 Task: Search one way flight ticket for 4 adults, 2 children, 2 infants in seat and 1 infant on lap in premium economy from Aspen: Aspen/pitkin County Airport (sardy Field) to Evansville: Evansville Regional Airport on 5-3-2023. Choice of flights is Royal air maroc. Number of bags: 1 carry on bag. Price is upto 79000. Outbound departure time preference is 6:15.
Action: Mouse moved to (302, 122)
Screenshot: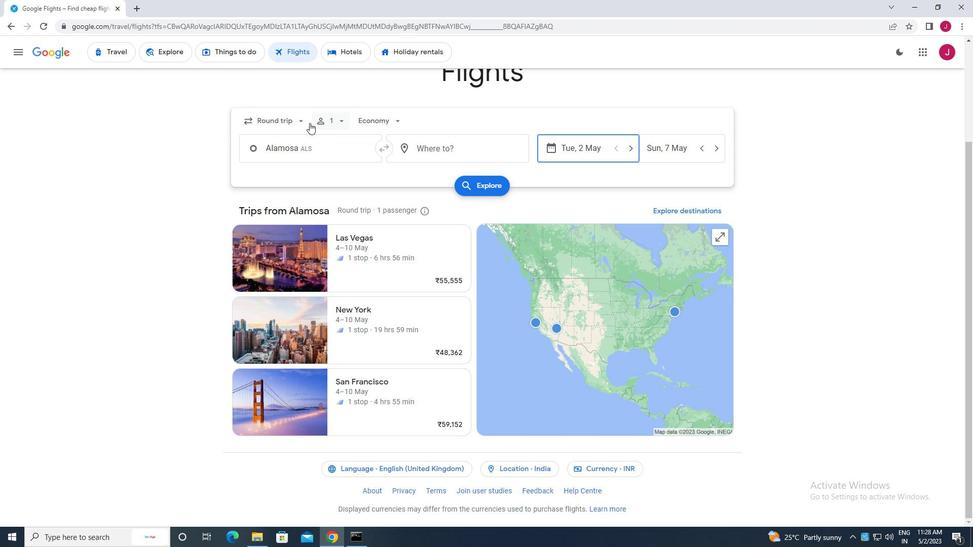 
Action: Mouse pressed left at (302, 122)
Screenshot: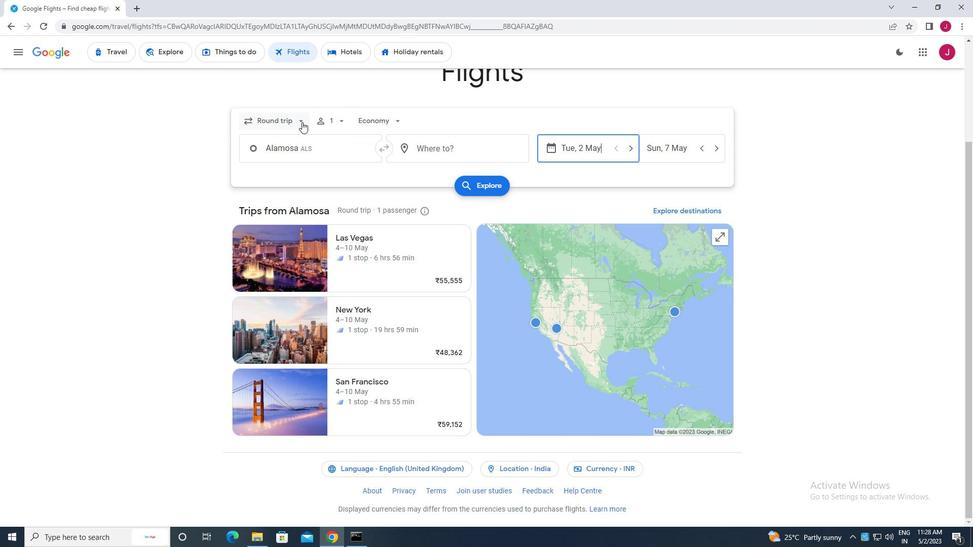 
Action: Mouse moved to (281, 165)
Screenshot: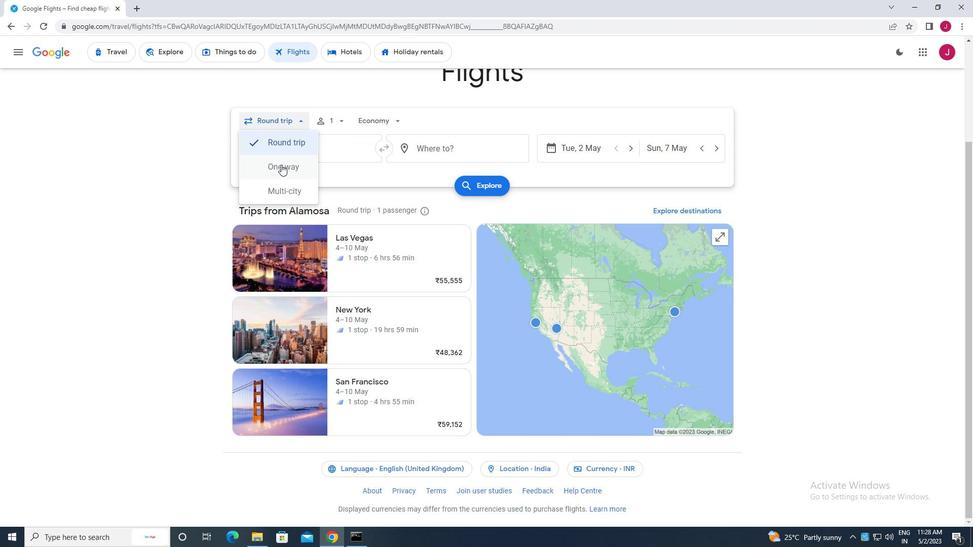 
Action: Mouse pressed left at (281, 165)
Screenshot: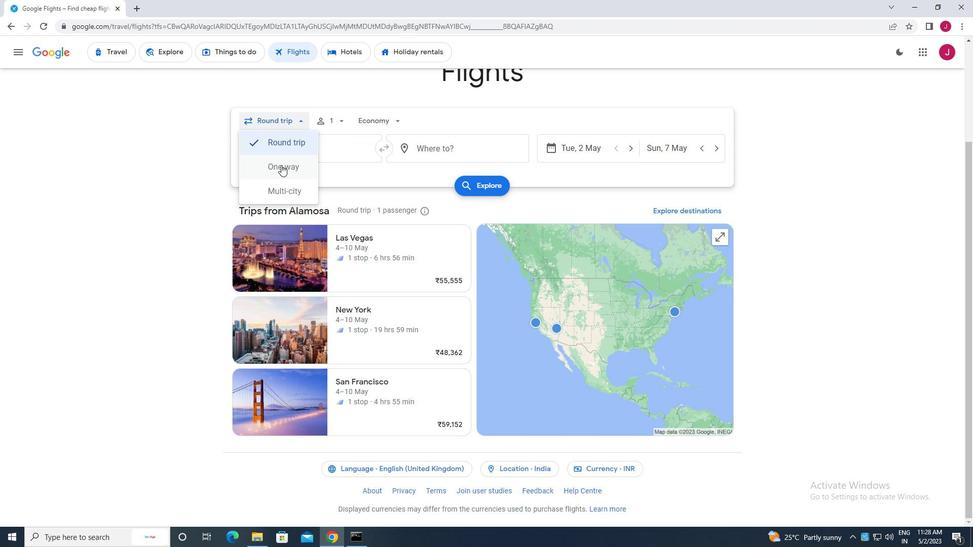 
Action: Mouse moved to (341, 123)
Screenshot: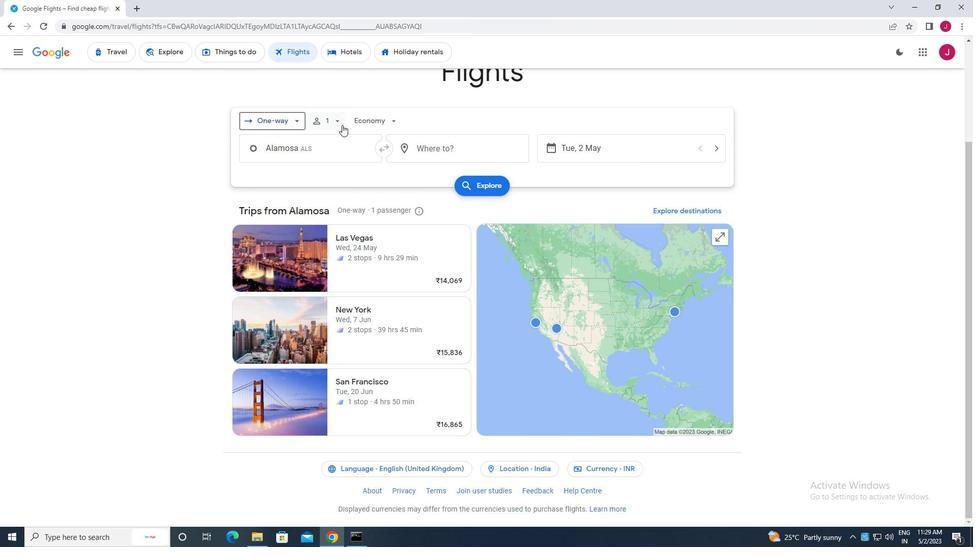 
Action: Mouse pressed left at (341, 123)
Screenshot: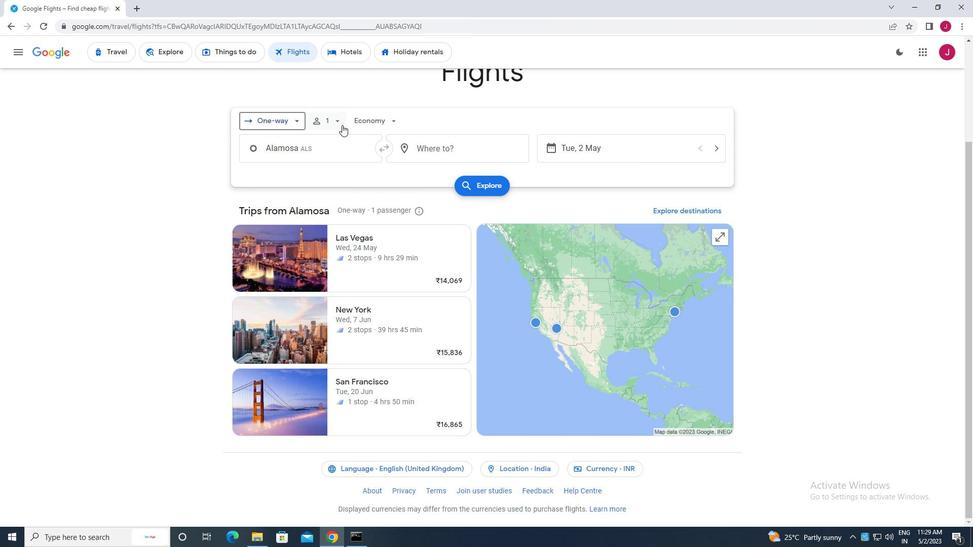 
Action: Mouse moved to (410, 148)
Screenshot: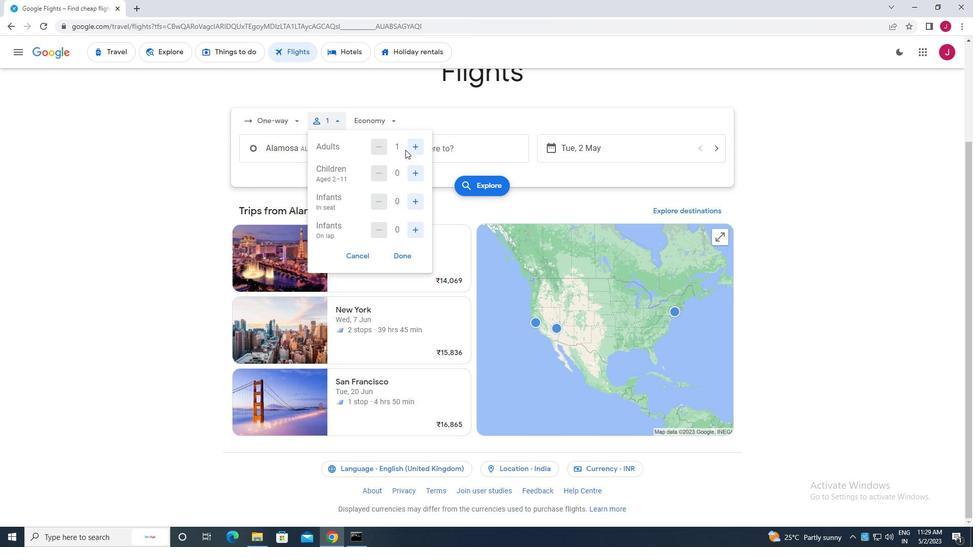 
Action: Mouse pressed left at (410, 148)
Screenshot: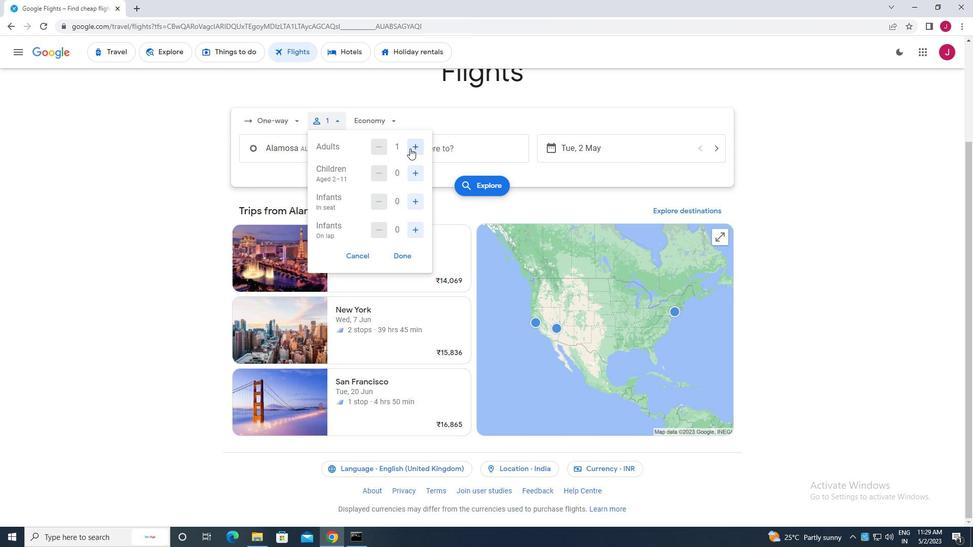 
Action: Mouse moved to (410, 148)
Screenshot: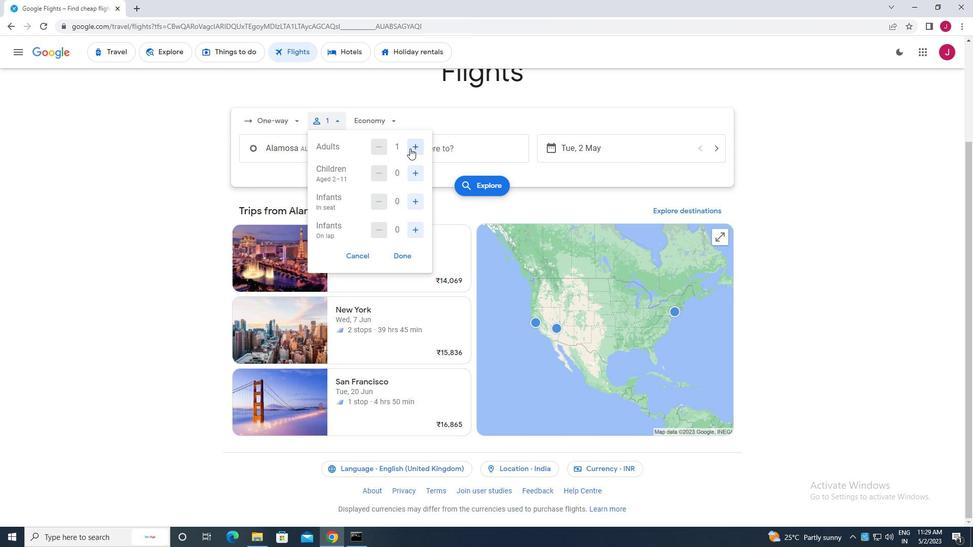 
Action: Mouse pressed left at (410, 148)
Screenshot: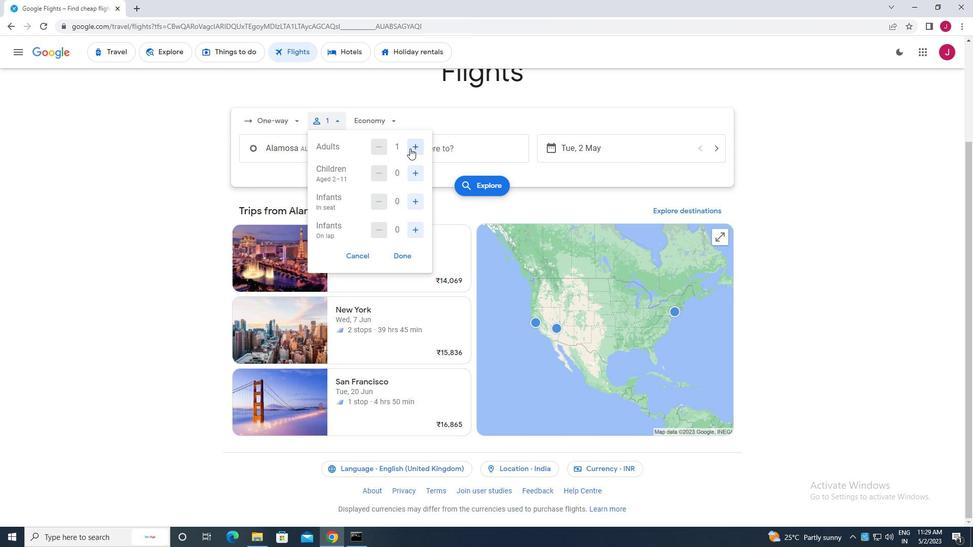 
Action: Mouse pressed left at (410, 148)
Screenshot: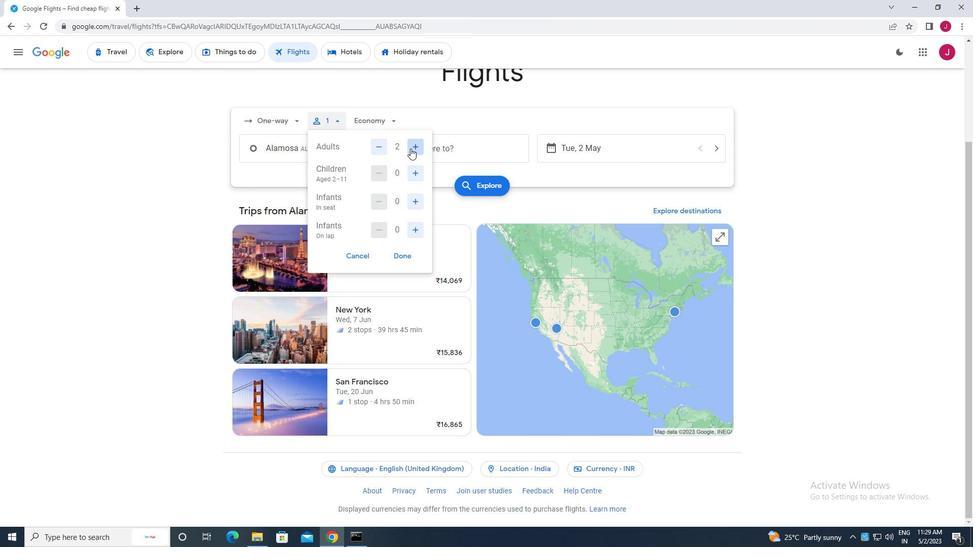 
Action: Mouse moved to (415, 167)
Screenshot: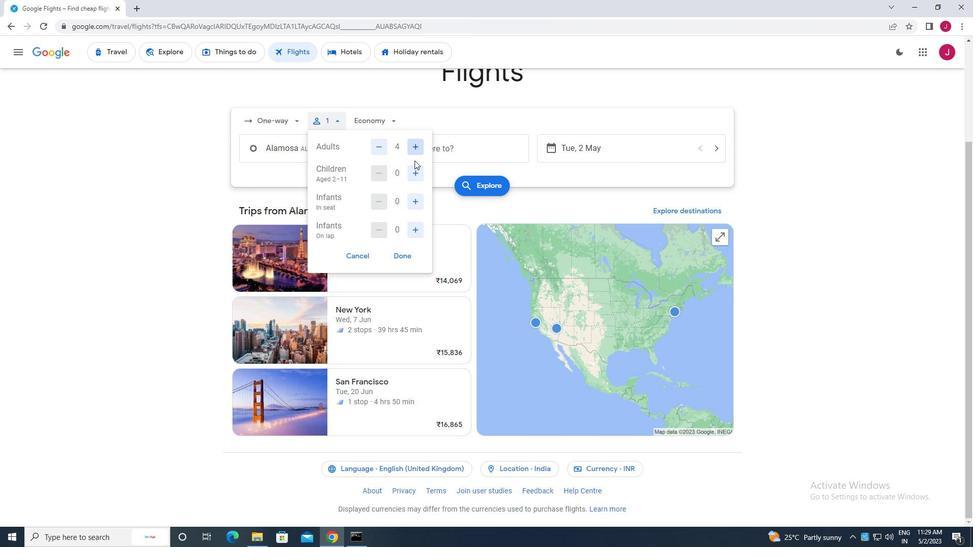 
Action: Mouse pressed left at (415, 167)
Screenshot: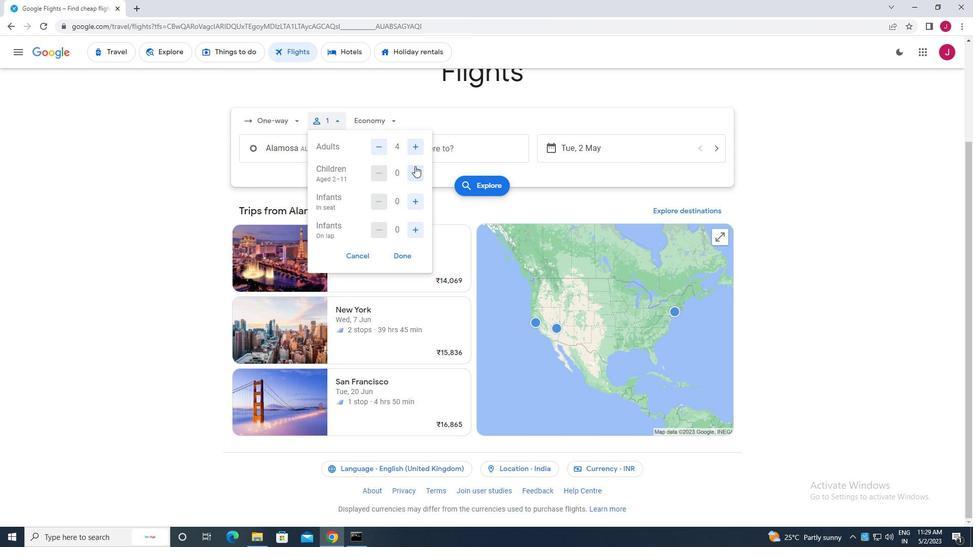 
Action: Mouse pressed left at (415, 167)
Screenshot: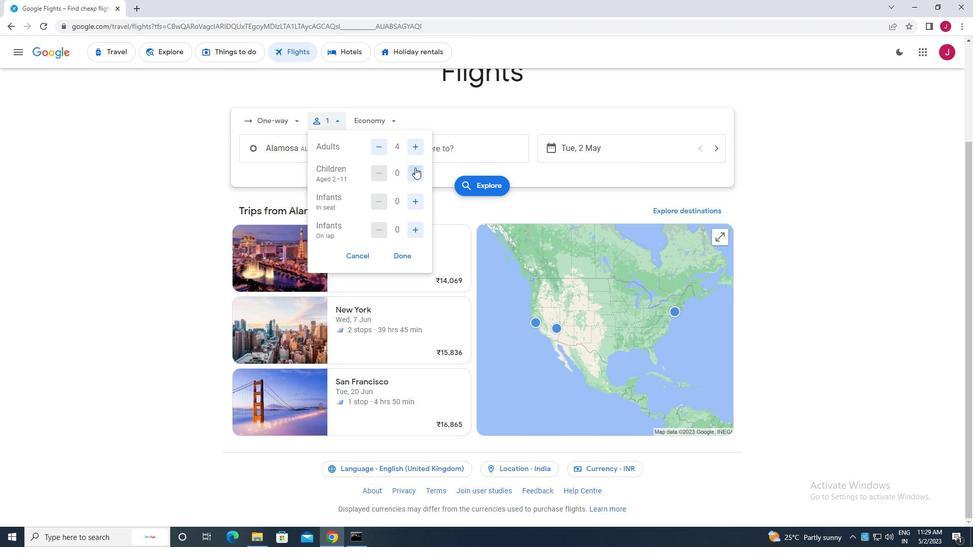 
Action: Mouse moved to (412, 201)
Screenshot: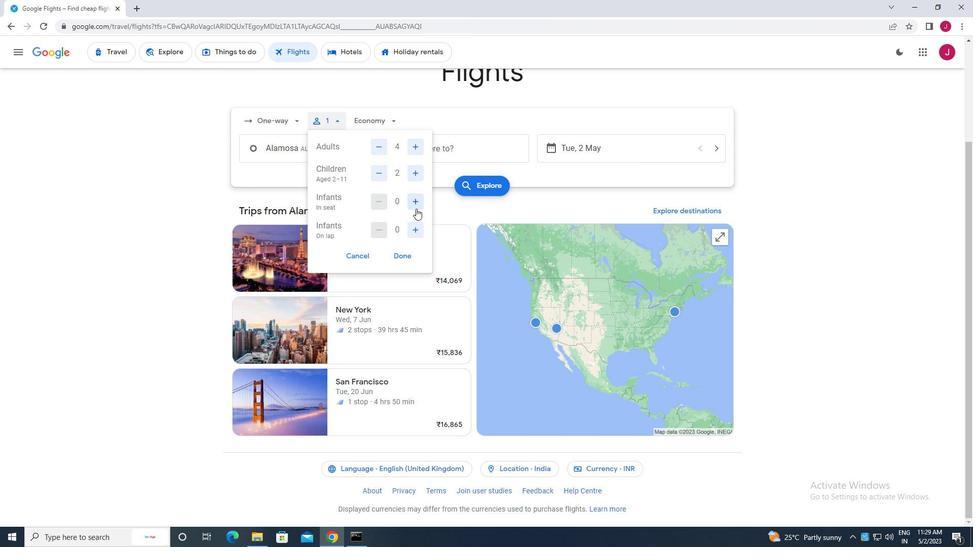 
Action: Mouse pressed left at (412, 201)
Screenshot: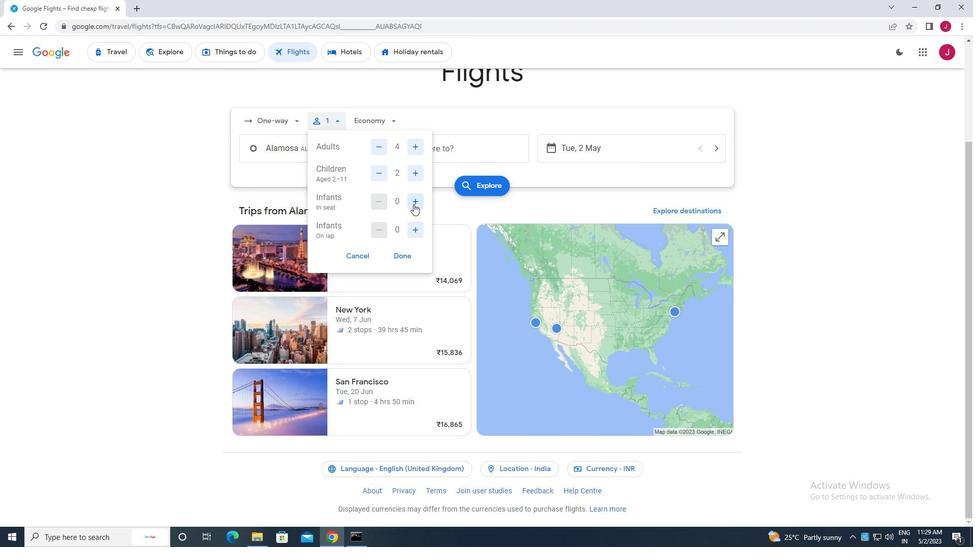 
Action: Mouse pressed left at (412, 201)
Screenshot: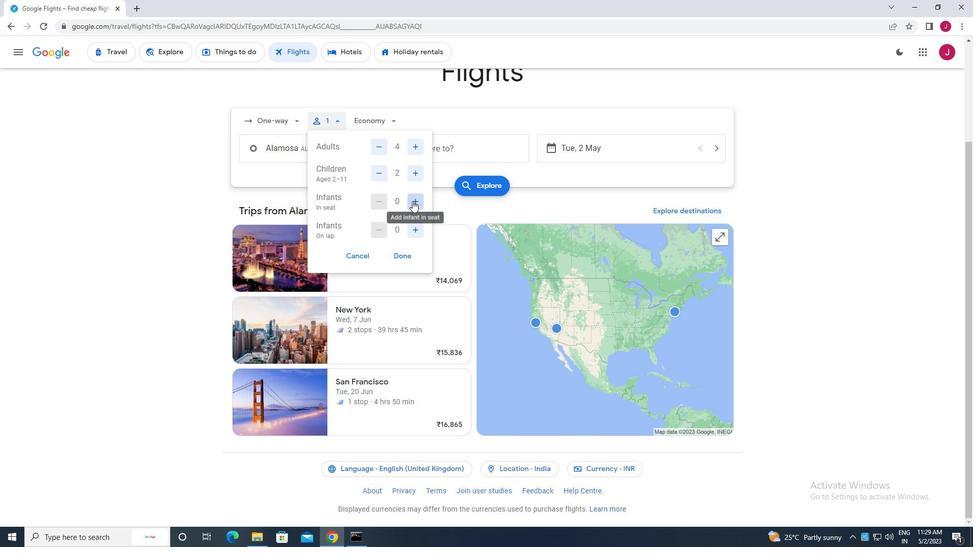 
Action: Mouse moved to (412, 228)
Screenshot: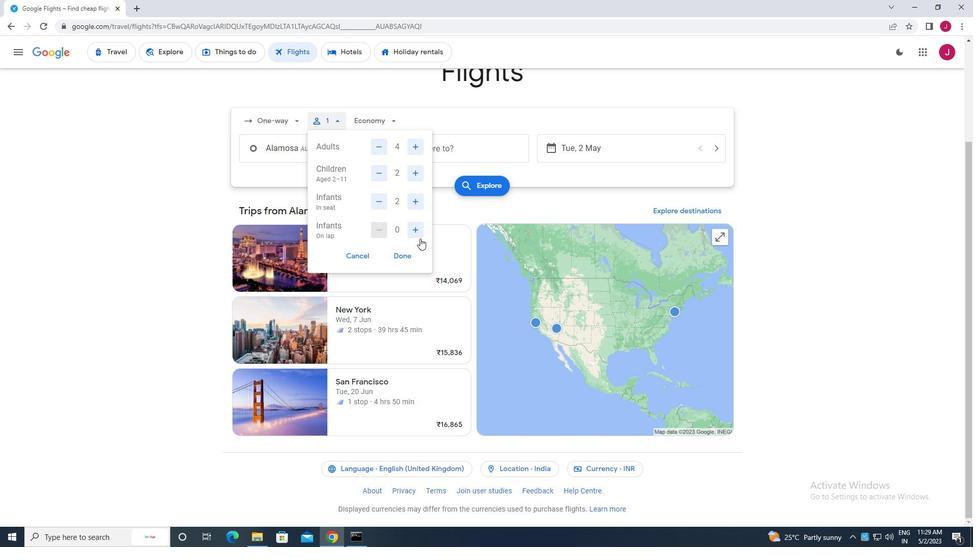 
Action: Mouse pressed left at (412, 228)
Screenshot: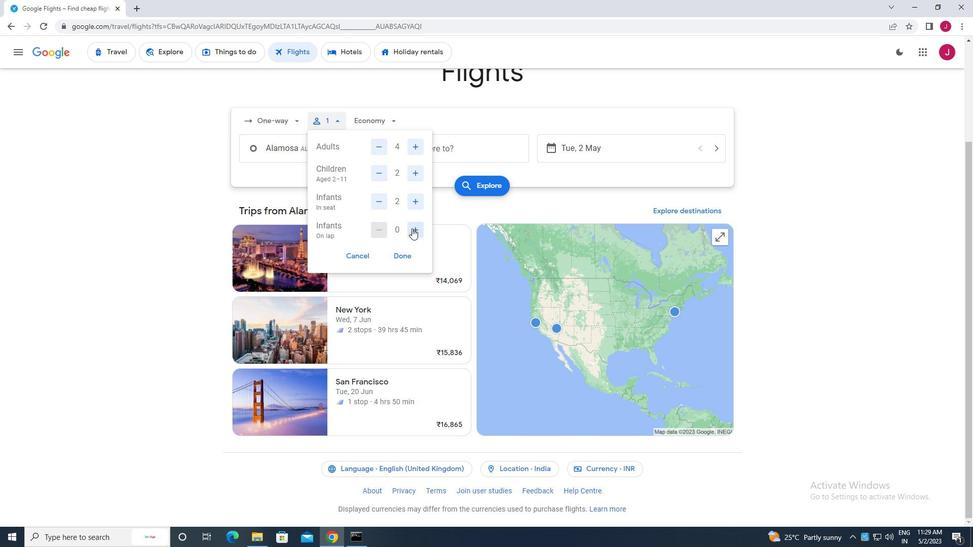 
Action: Mouse moved to (402, 256)
Screenshot: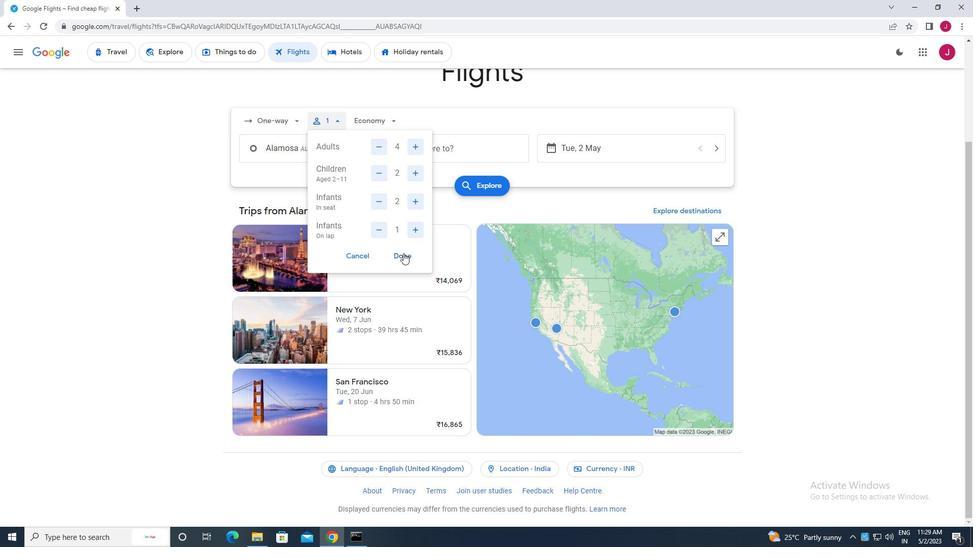 
Action: Mouse pressed left at (402, 256)
Screenshot: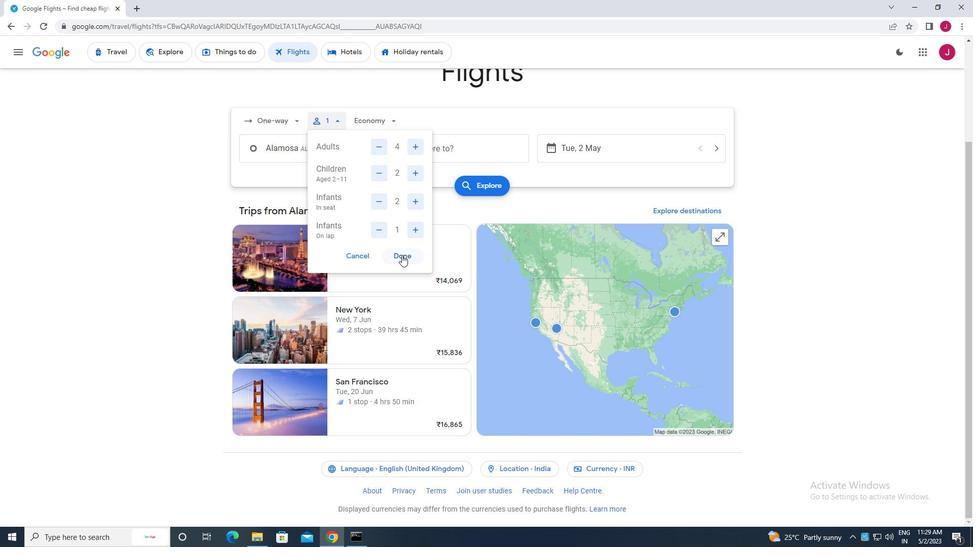 
Action: Mouse moved to (389, 122)
Screenshot: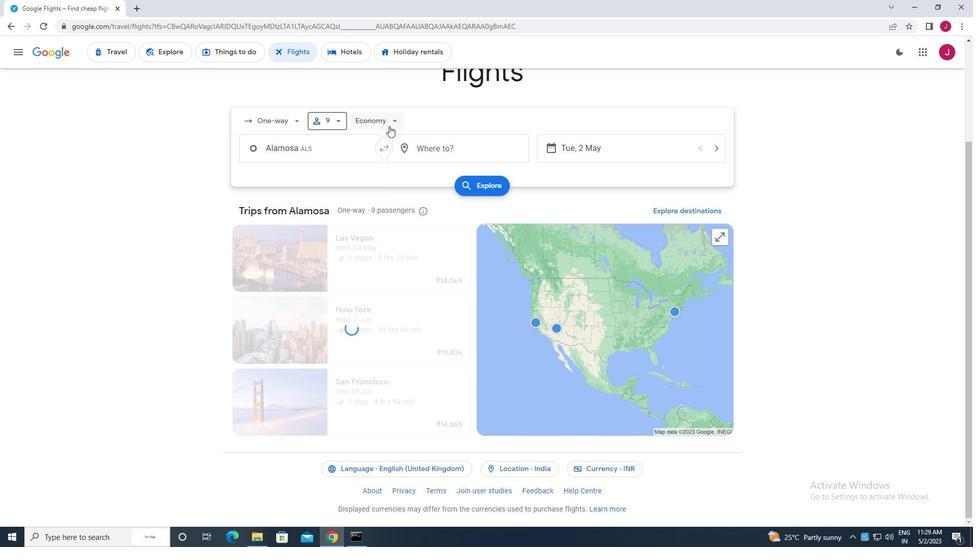 
Action: Mouse pressed left at (389, 122)
Screenshot: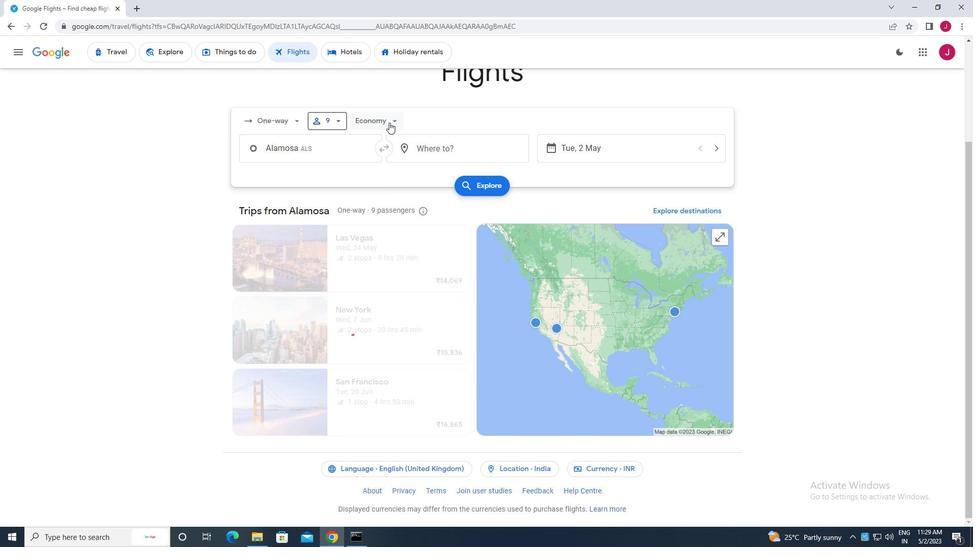 
Action: Mouse moved to (407, 167)
Screenshot: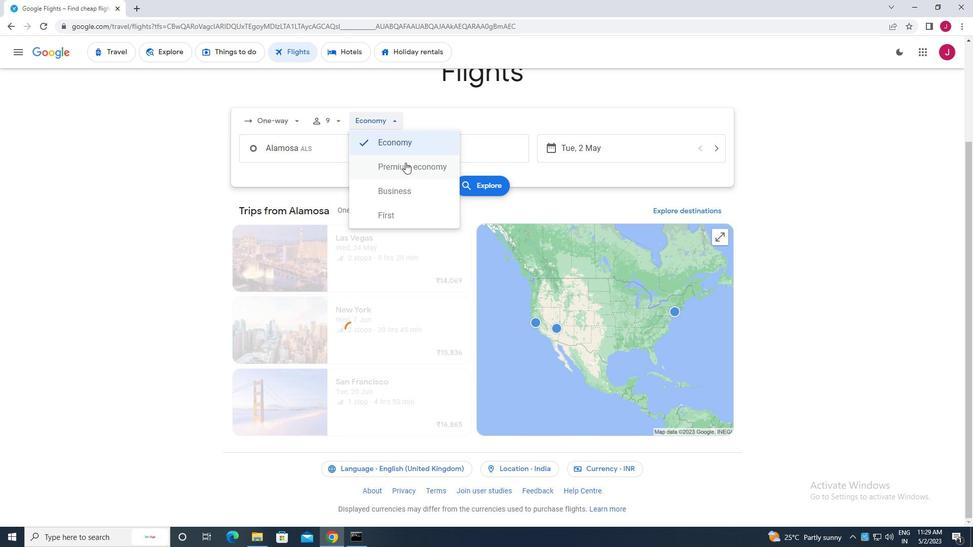 
Action: Mouse pressed left at (407, 167)
Screenshot: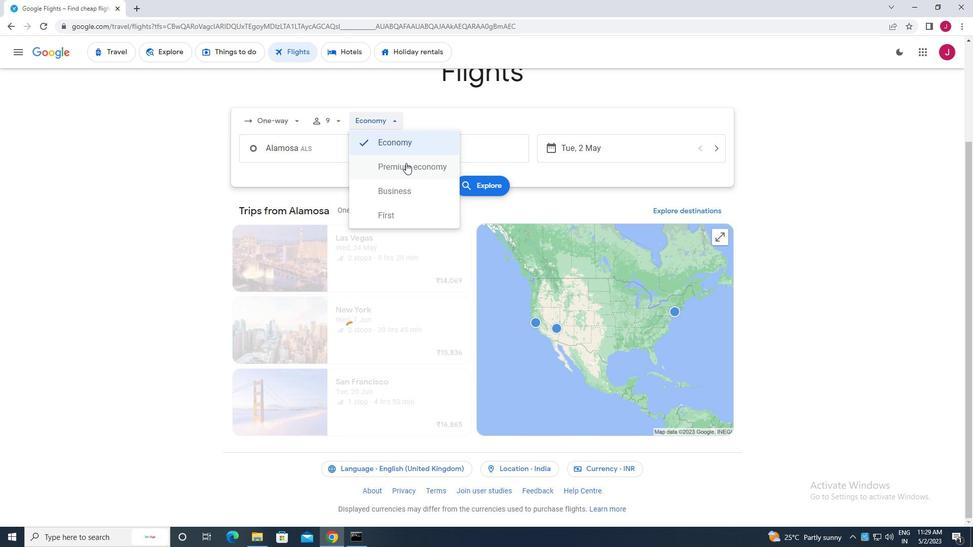 
Action: Mouse moved to (355, 150)
Screenshot: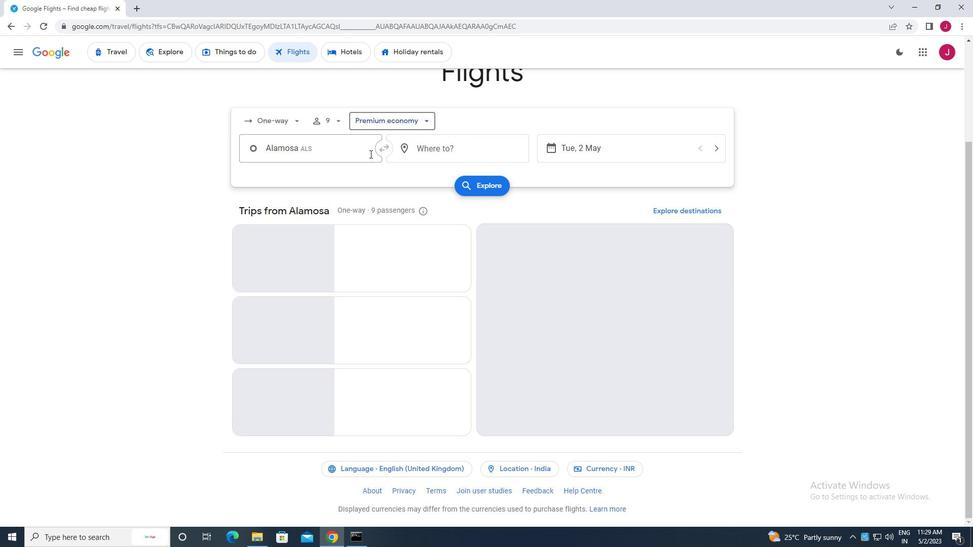 
Action: Mouse pressed left at (355, 150)
Screenshot: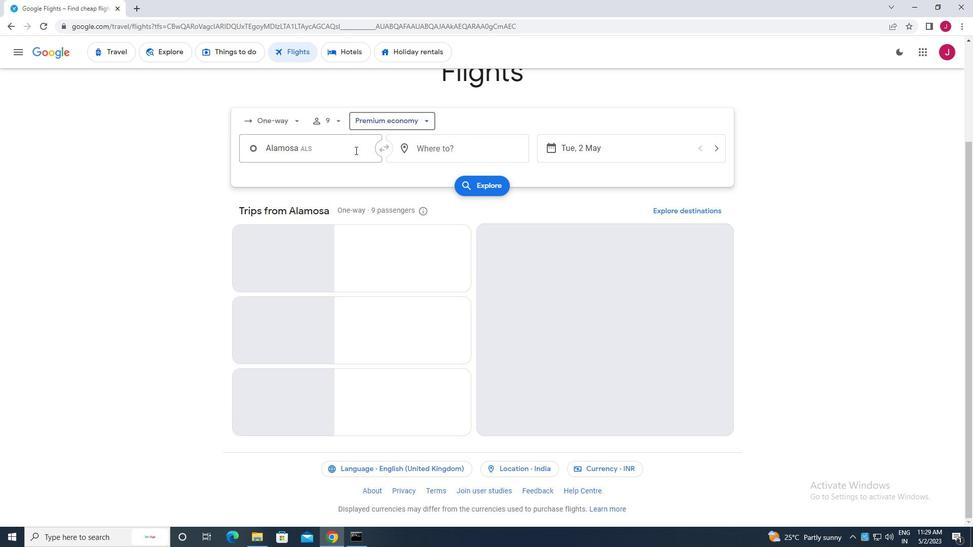 
Action: Key pressed aspen
Screenshot: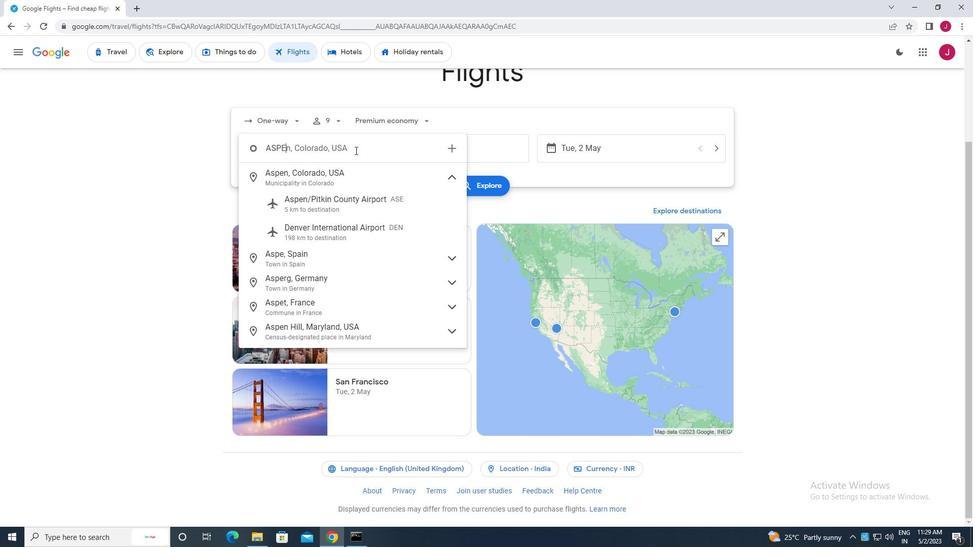 
Action: Mouse moved to (352, 200)
Screenshot: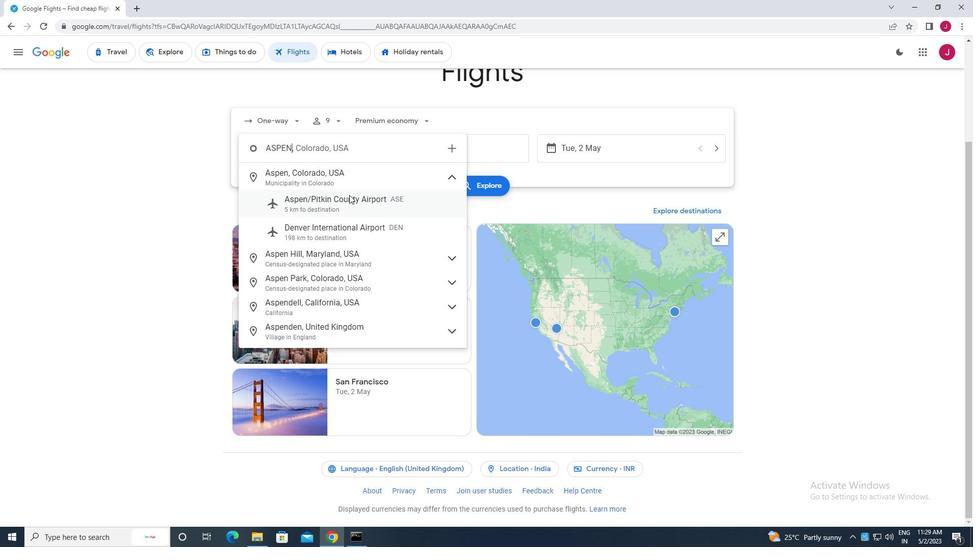 
Action: Mouse pressed left at (352, 200)
Screenshot: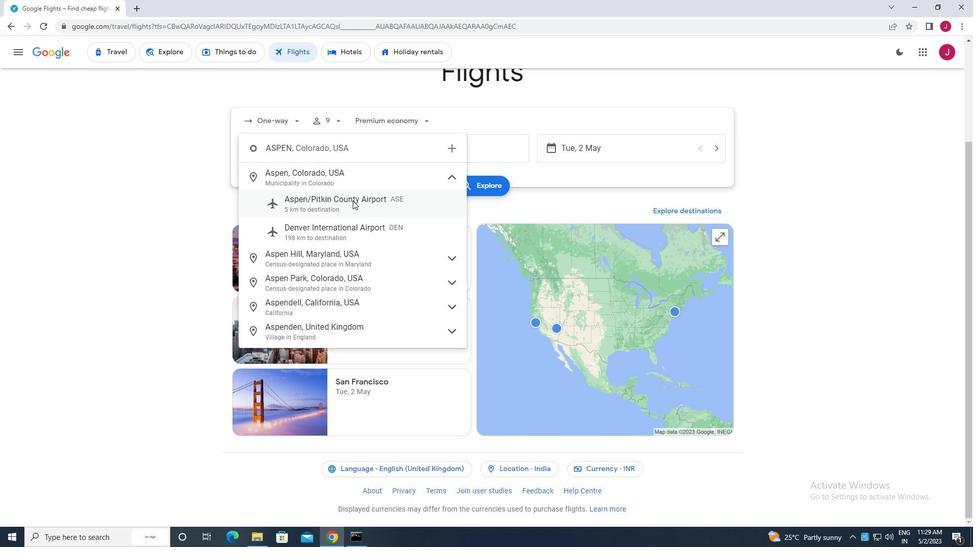 
Action: Mouse moved to (469, 151)
Screenshot: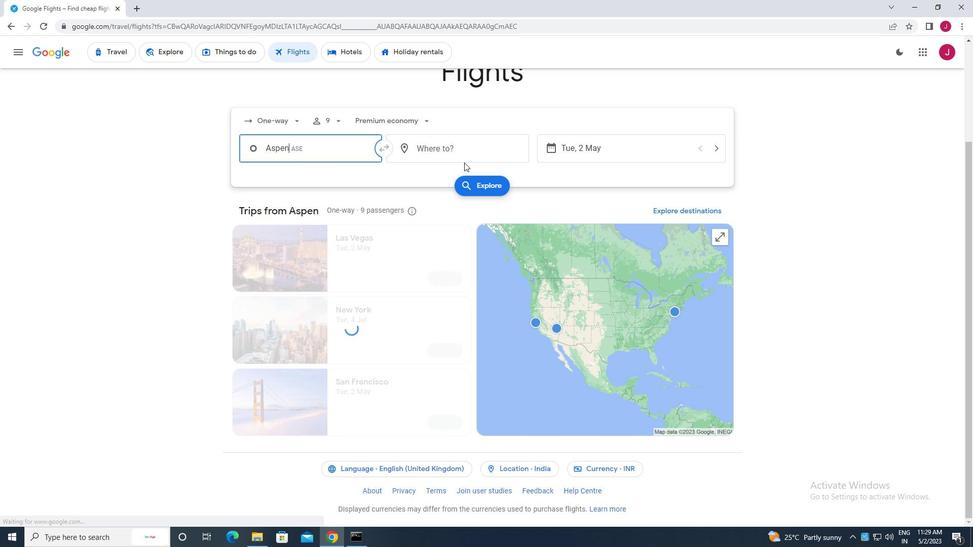 
Action: Mouse pressed left at (469, 151)
Screenshot: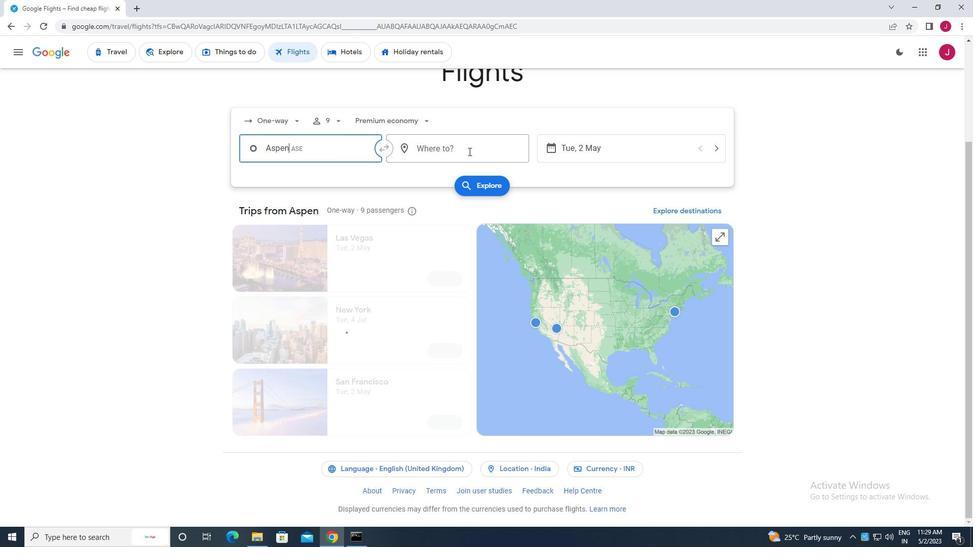 
Action: Mouse moved to (469, 151)
Screenshot: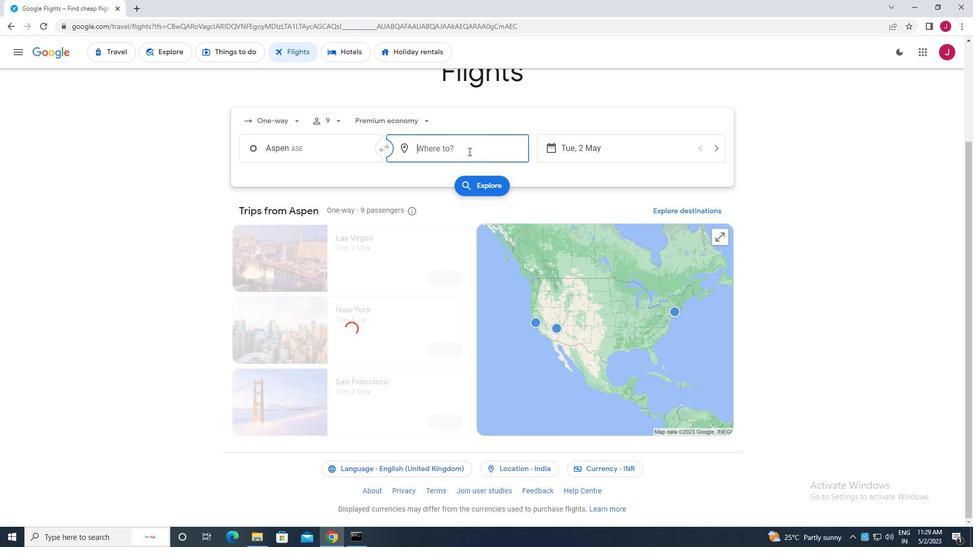 
Action: Key pressed evans
Screenshot: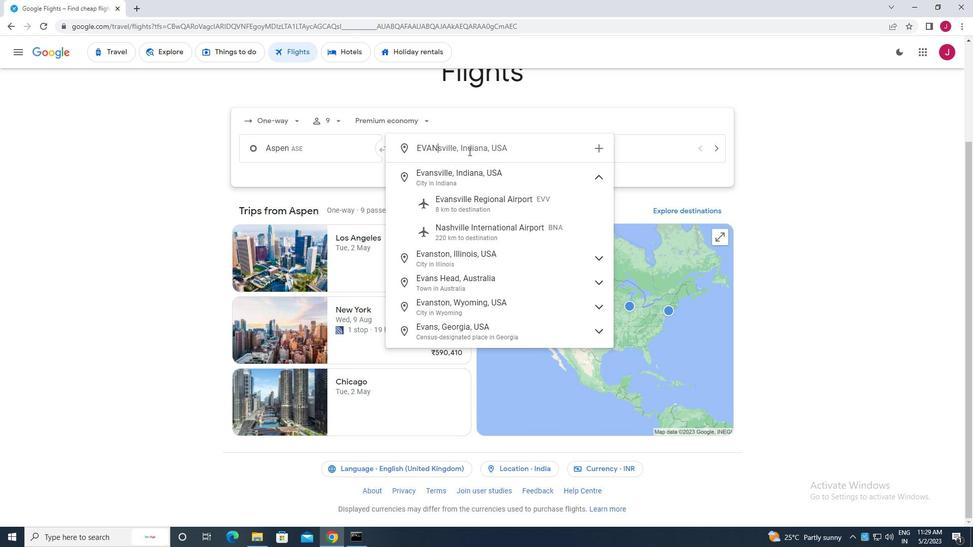 
Action: Mouse moved to (494, 205)
Screenshot: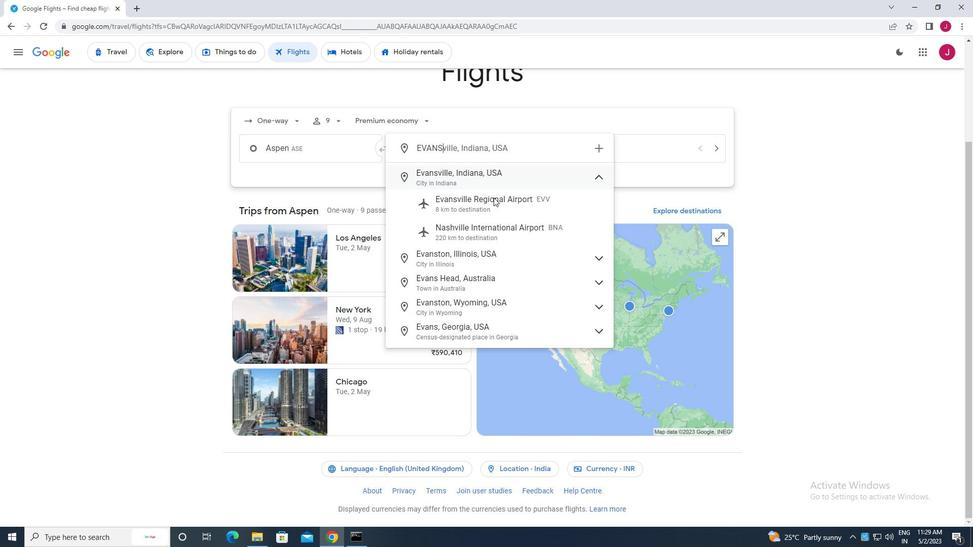 
Action: Mouse pressed left at (494, 205)
Screenshot: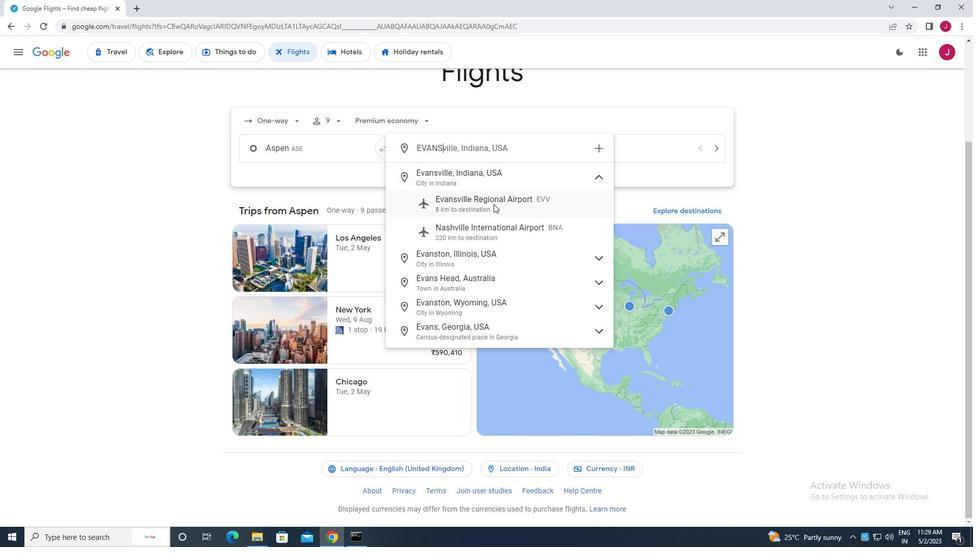 
Action: Mouse moved to (626, 154)
Screenshot: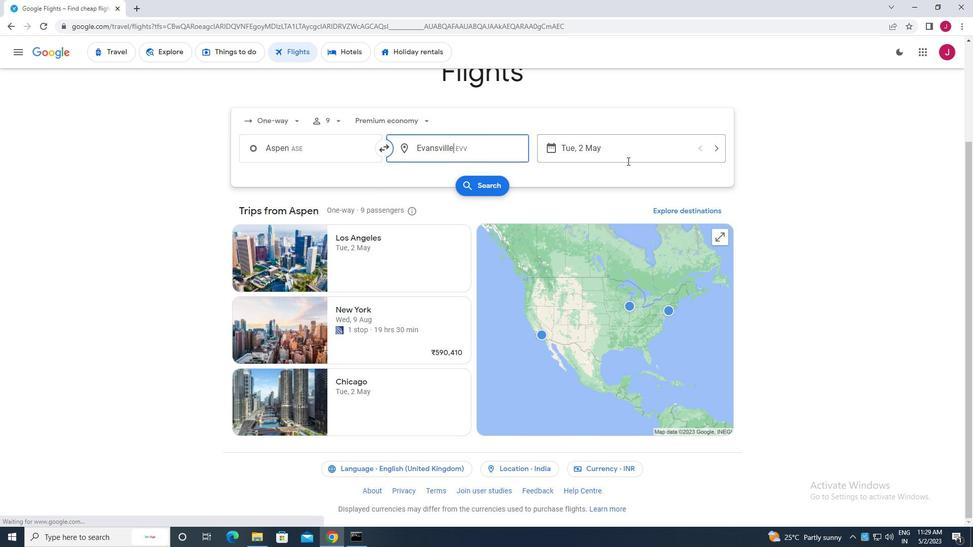 
Action: Mouse pressed left at (626, 154)
Screenshot: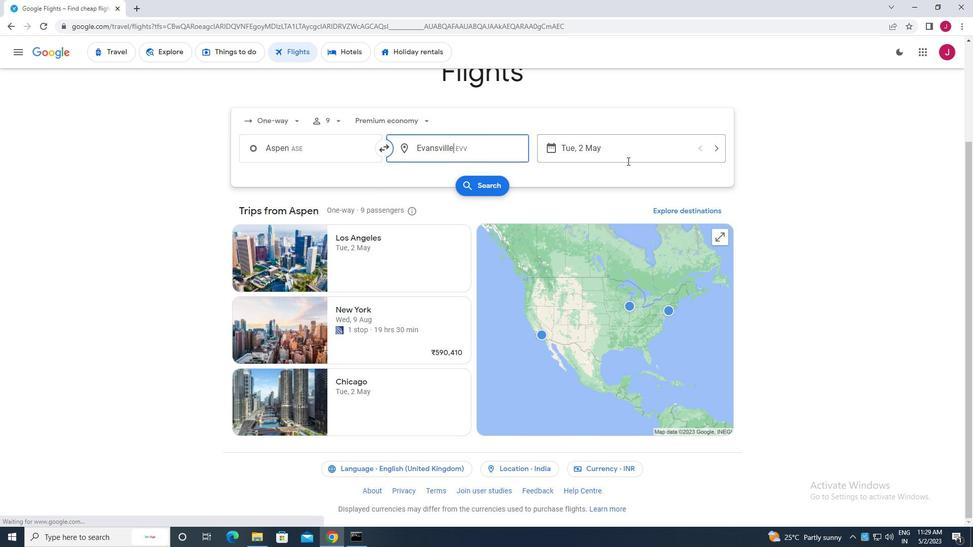 
Action: Mouse moved to (441, 230)
Screenshot: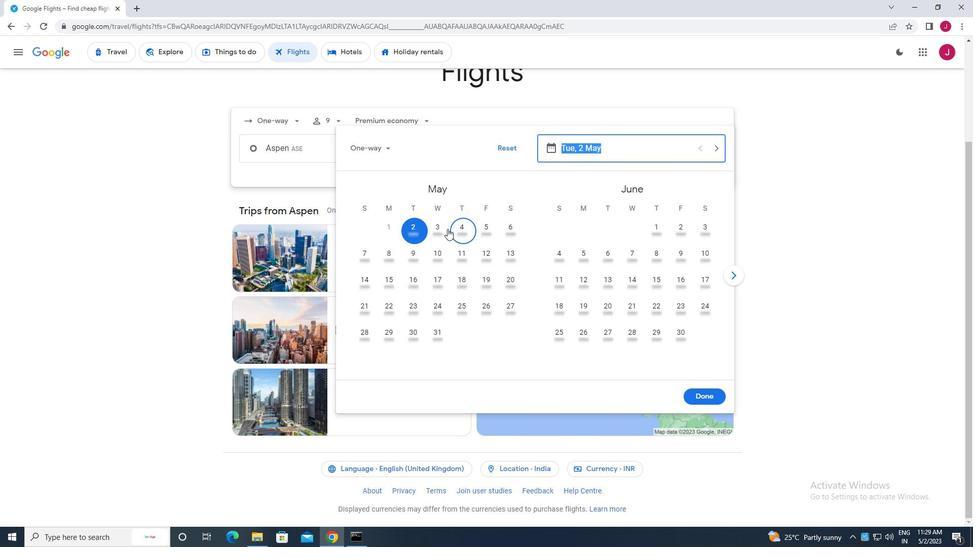 
Action: Mouse pressed left at (441, 230)
Screenshot: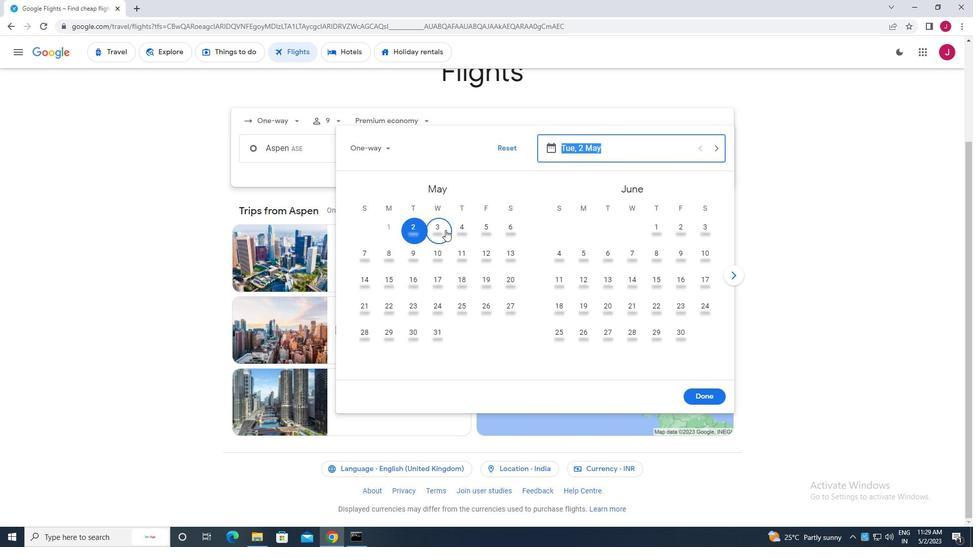 
Action: Mouse moved to (707, 392)
Screenshot: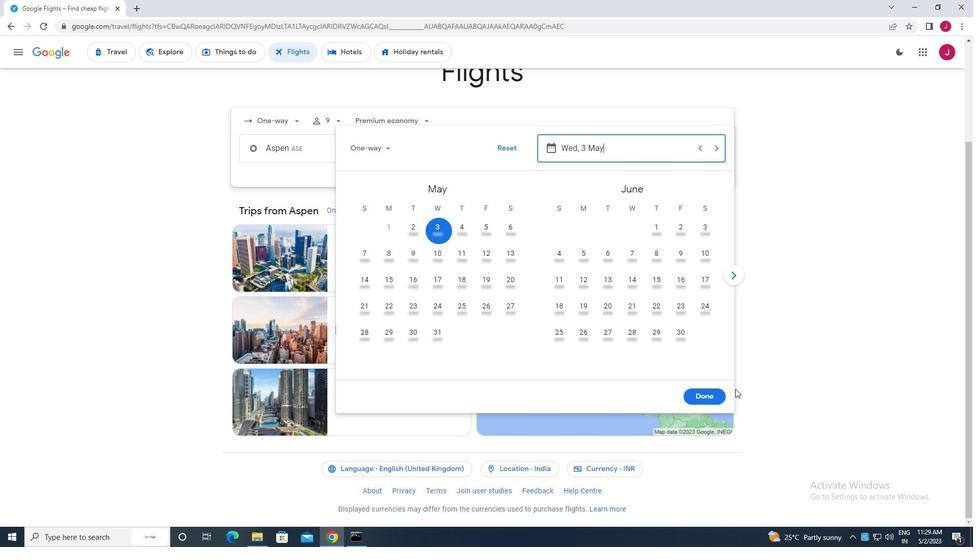 
Action: Mouse pressed left at (707, 392)
Screenshot: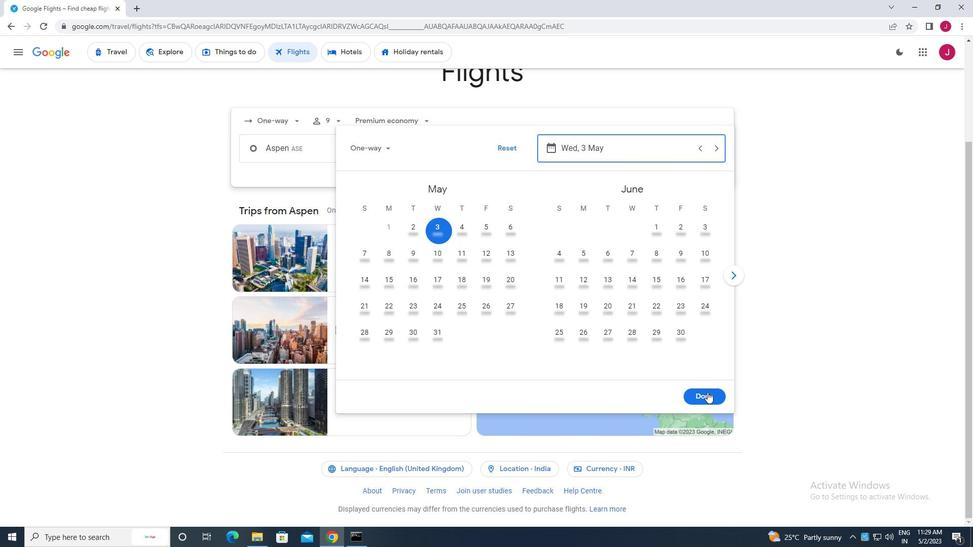 
Action: Mouse moved to (482, 180)
Screenshot: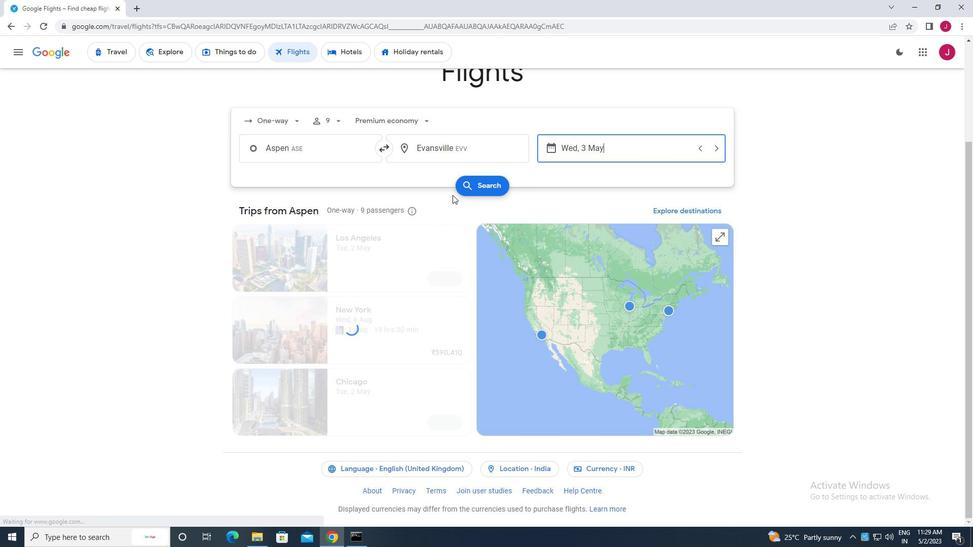
Action: Mouse pressed left at (482, 180)
Screenshot: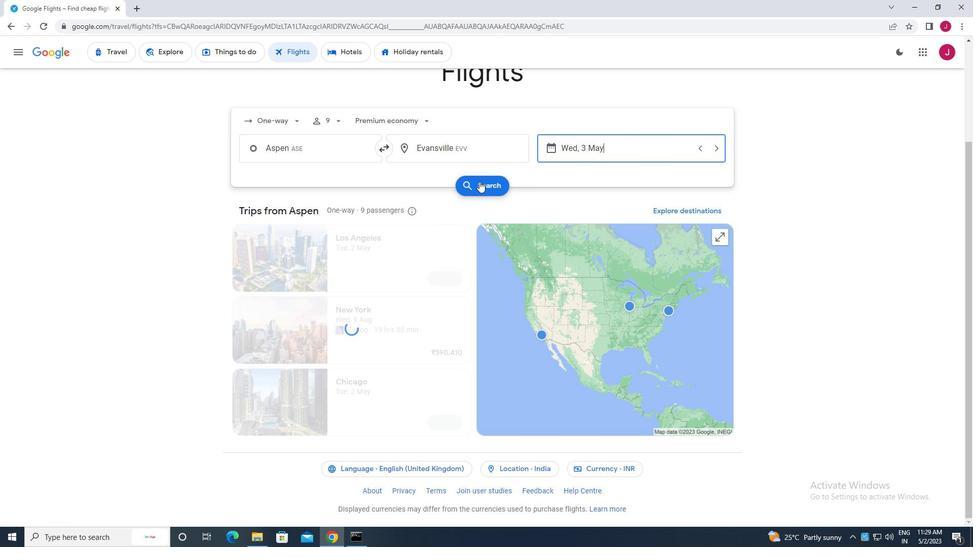 
Action: Mouse moved to (257, 147)
Screenshot: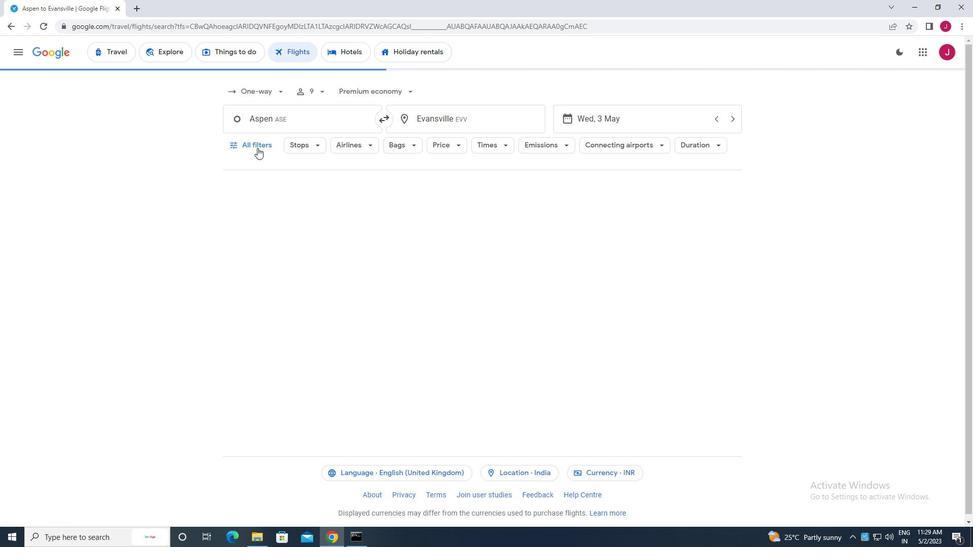 
Action: Mouse pressed left at (257, 147)
Screenshot: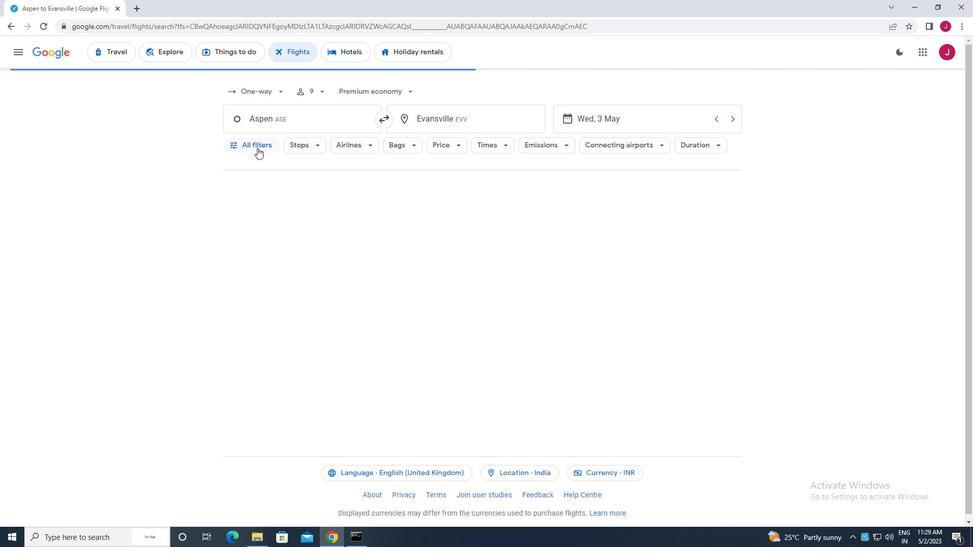 
Action: Mouse moved to (299, 211)
Screenshot: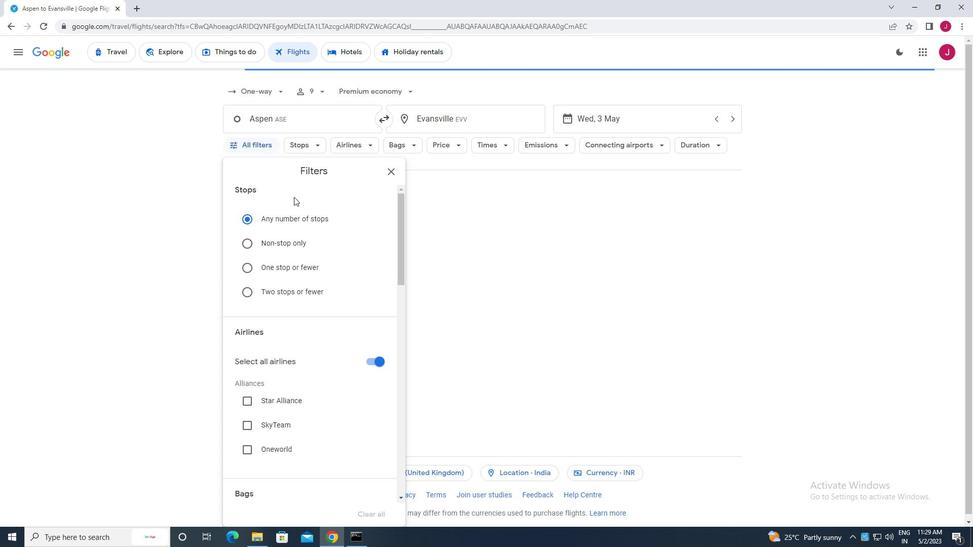 
Action: Mouse scrolled (299, 211) with delta (0, 0)
Screenshot: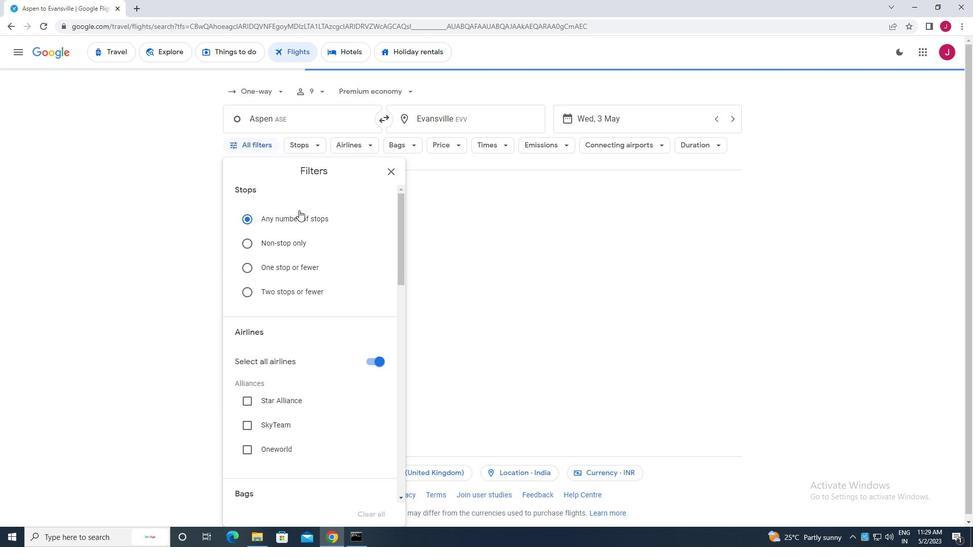 
Action: Mouse scrolled (299, 211) with delta (0, 0)
Screenshot: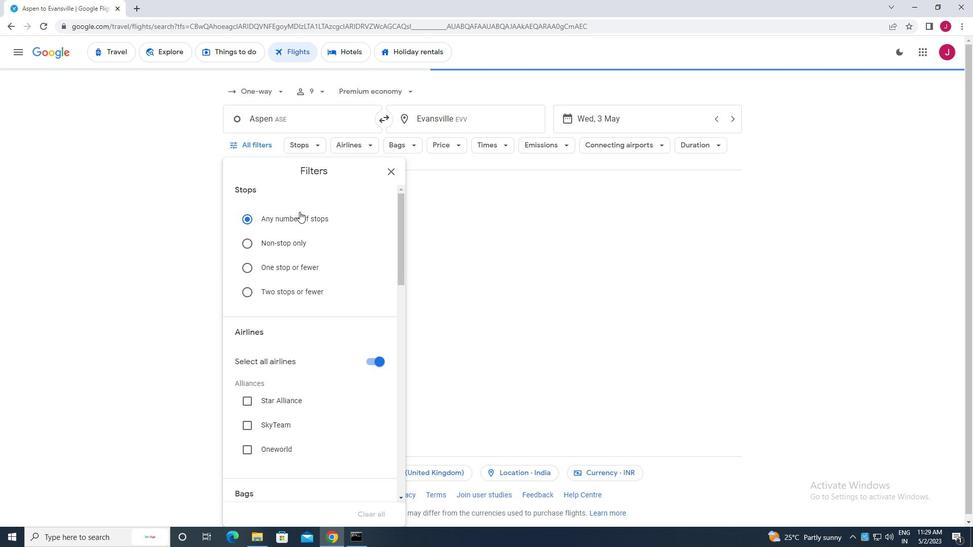 
Action: Mouse moved to (370, 260)
Screenshot: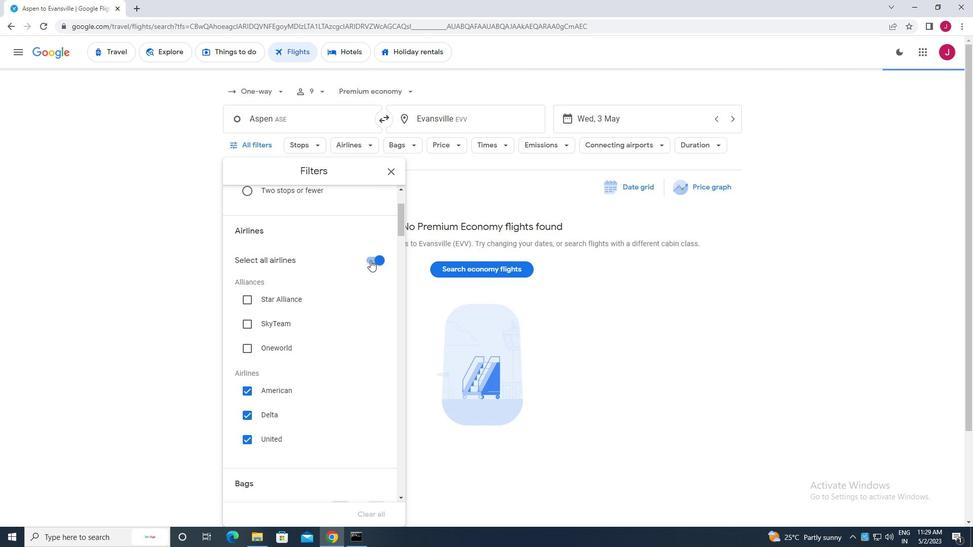 
Action: Mouse pressed left at (370, 260)
Screenshot: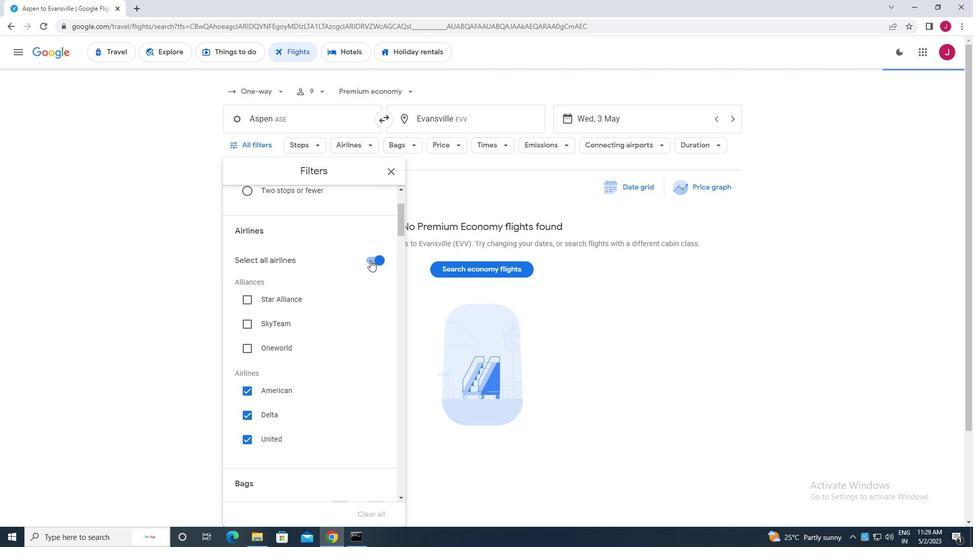 
Action: Mouse moved to (371, 254)
Screenshot: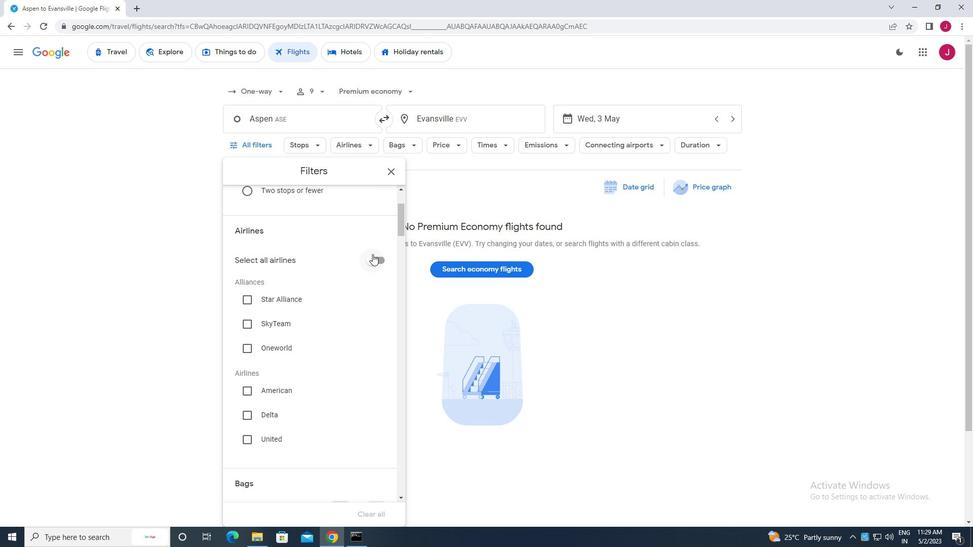 
Action: Mouse scrolled (371, 254) with delta (0, 0)
Screenshot: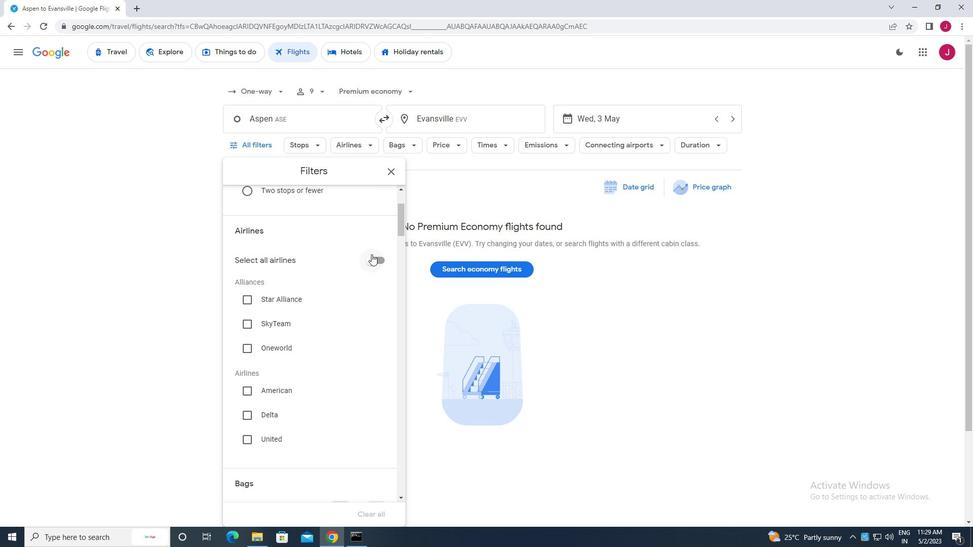 
Action: Mouse scrolled (371, 254) with delta (0, 0)
Screenshot: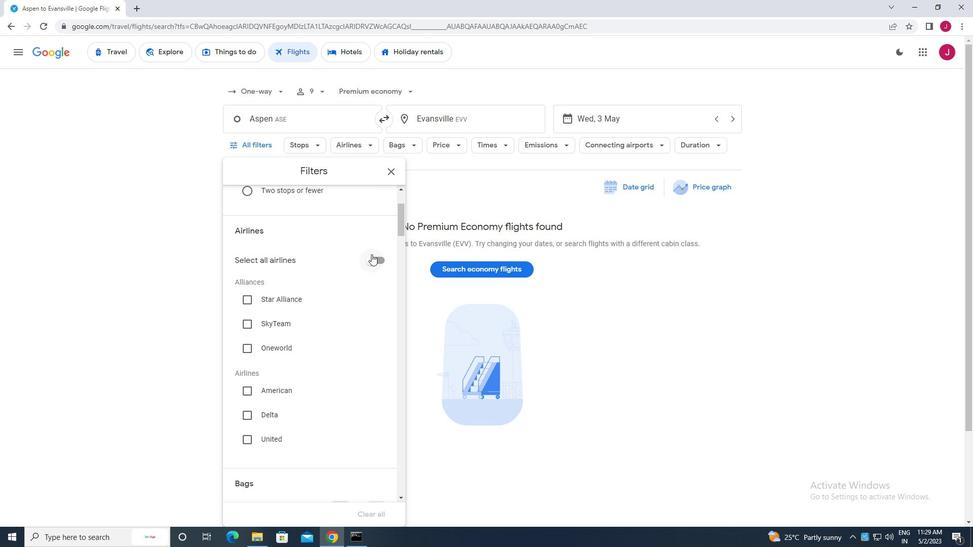 
Action: Mouse scrolled (371, 254) with delta (0, 0)
Screenshot: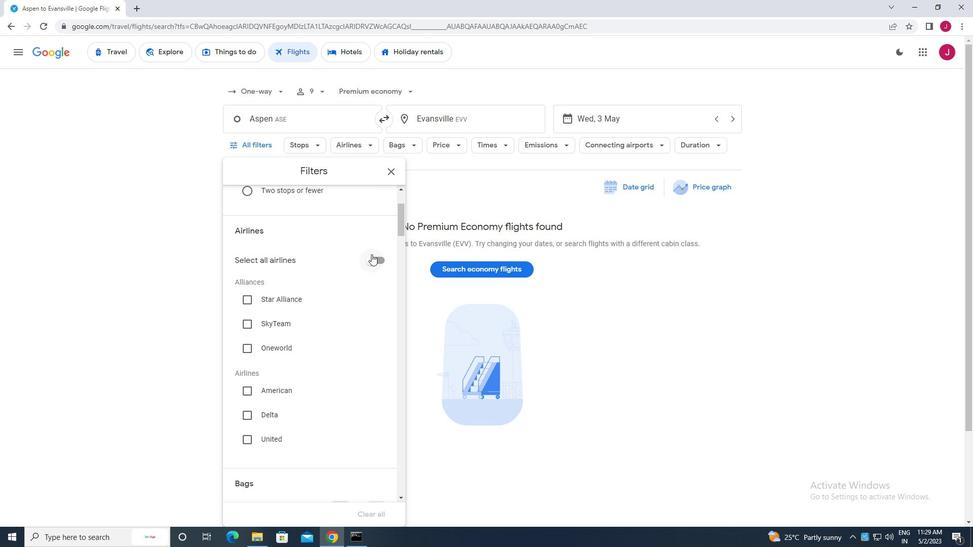 
Action: Mouse moved to (345, 238)
Screenshot: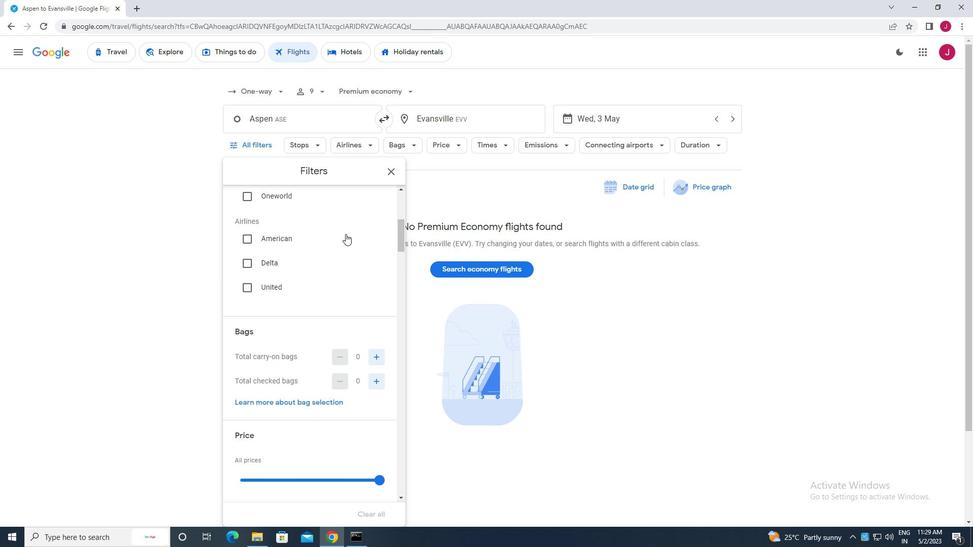 
Action: Mouse scrolled (345, 239) with delta (0, 0)
Screenshot: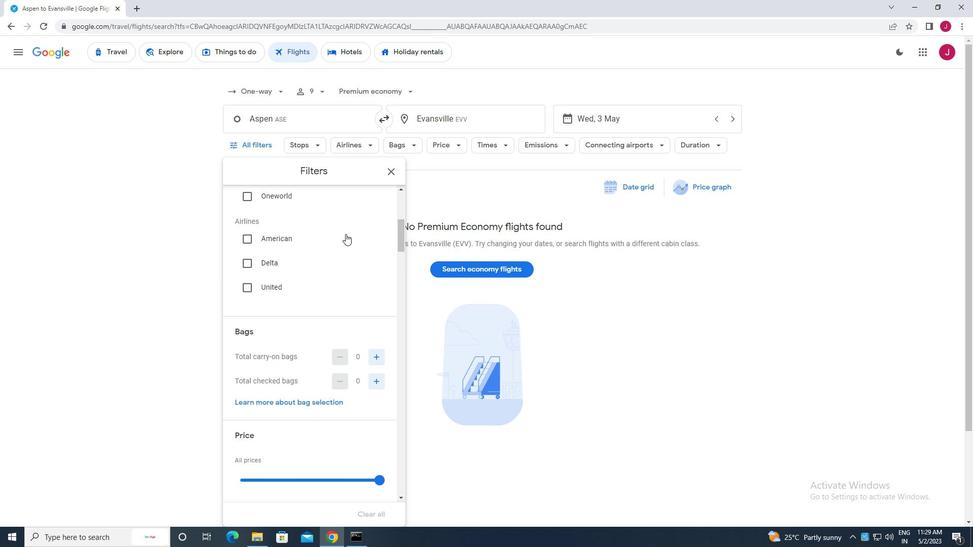 
Action: Mouse moved to (345, 239)
Screenshot: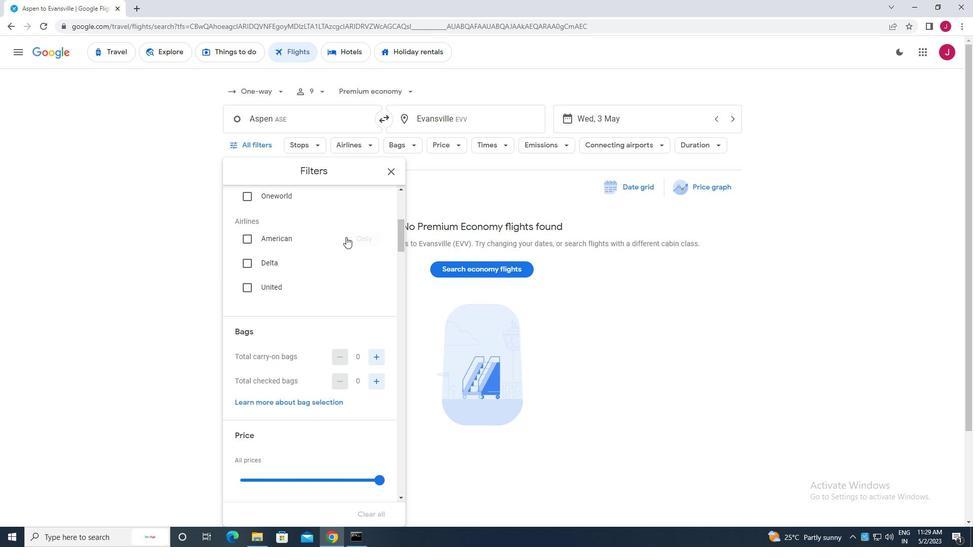 
Action: Mouse scrolled (345, 239) with delta (0, 0)
Screenshot: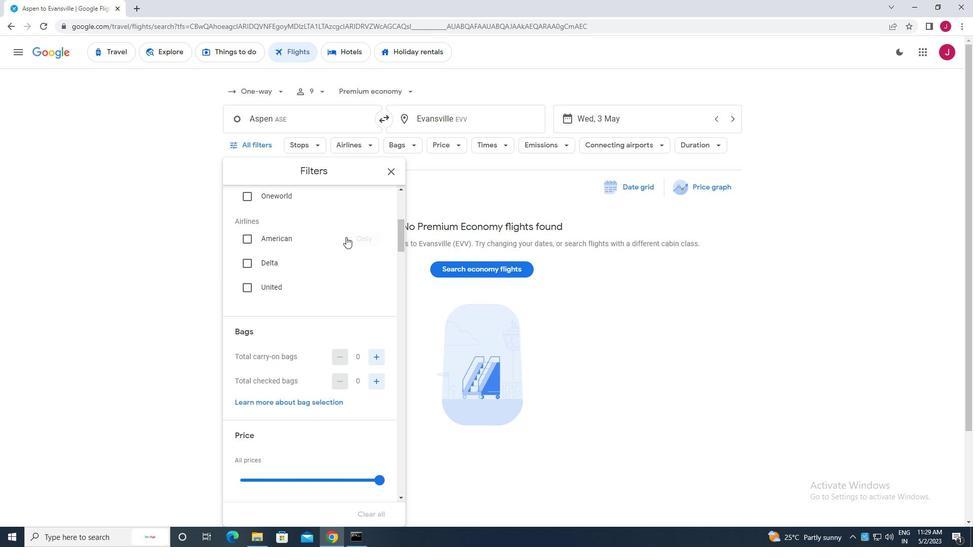 
Action: Mouse moved to (346, 244)
Screenshot: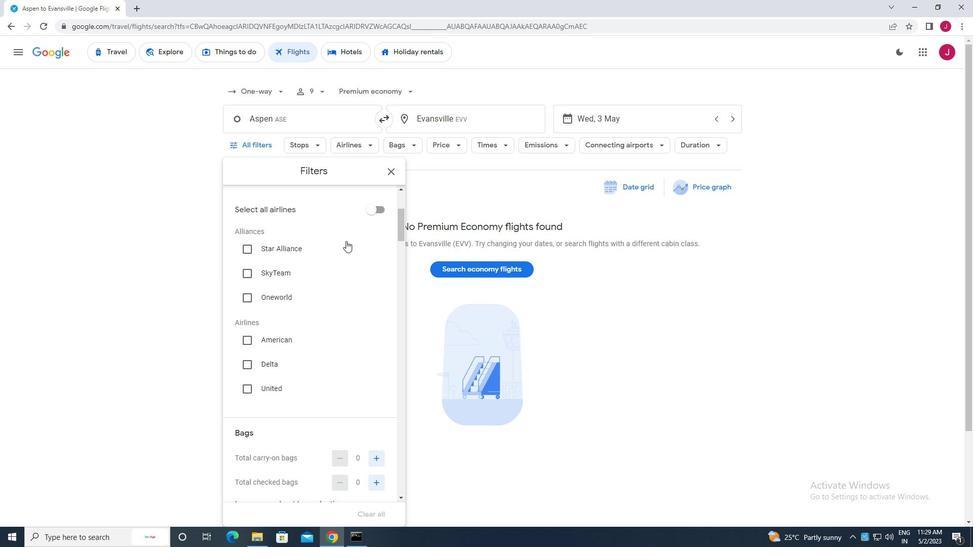 
Action: Mouse scrolled (346, 243) with delta (0, 0)
Screenshot: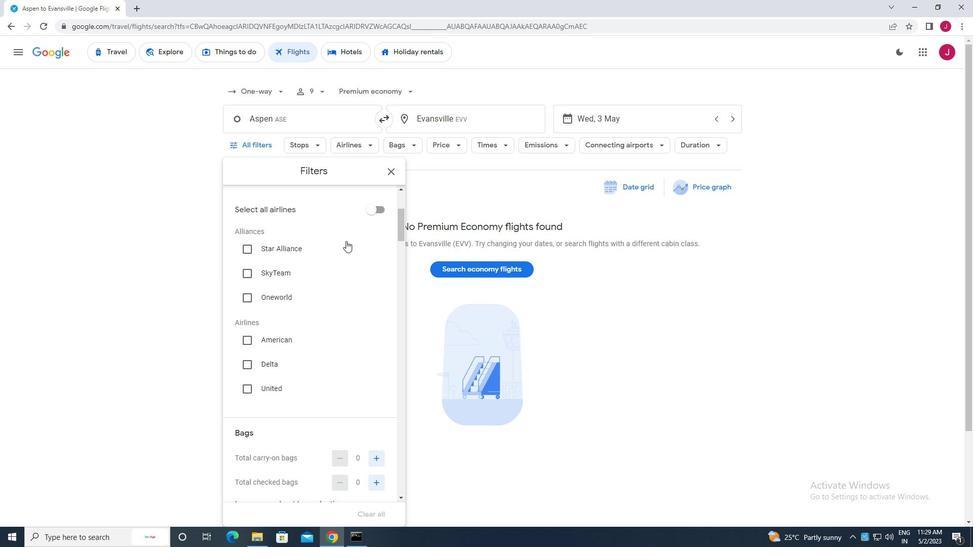 
Action: Mouse moved to (346, 249)
Screenshot: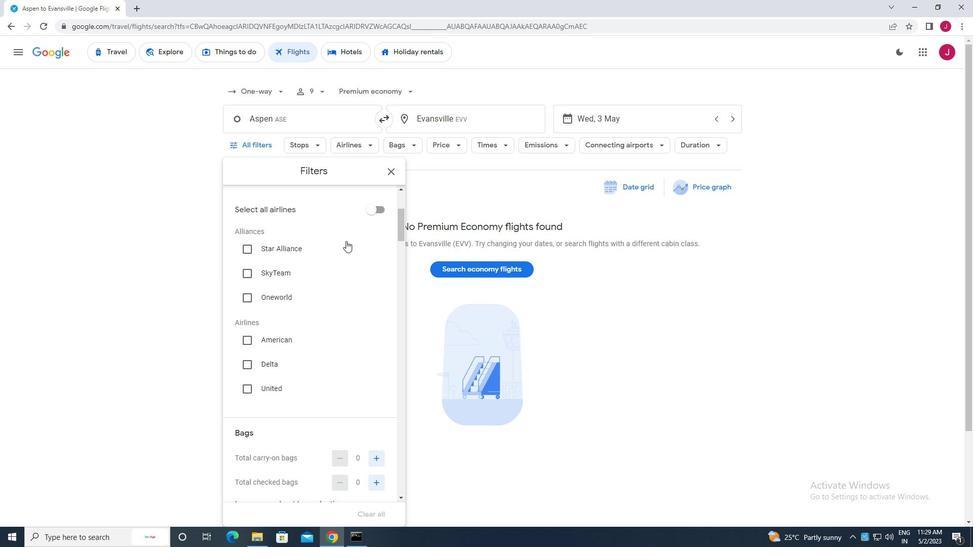 
Action: Mouse scrolled (346, 248) with delta (0, 0)
Screenshot: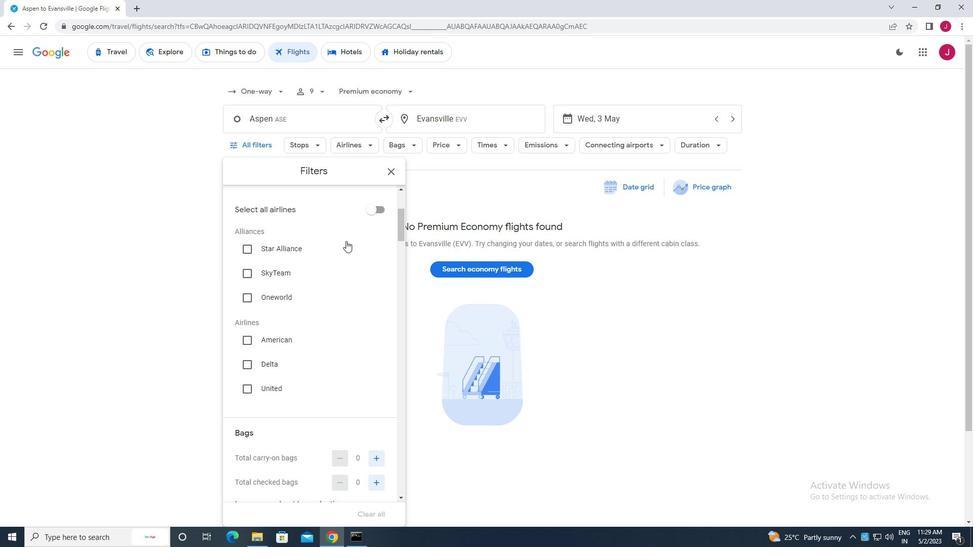 
Action: Mouse moved to (346, 249)
Screenshot: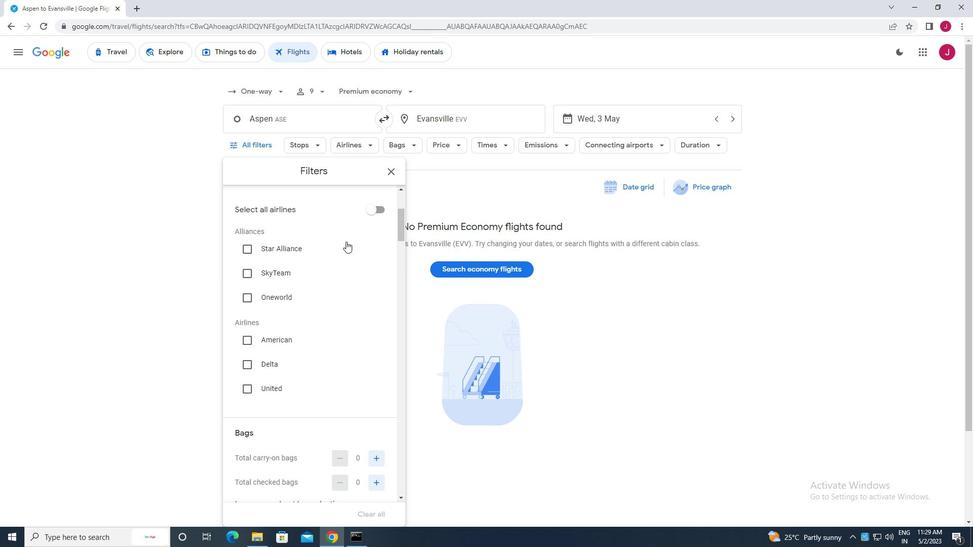 
Action: Mouse scrolled (346, 249) with delta (0, 0)
Screenshot: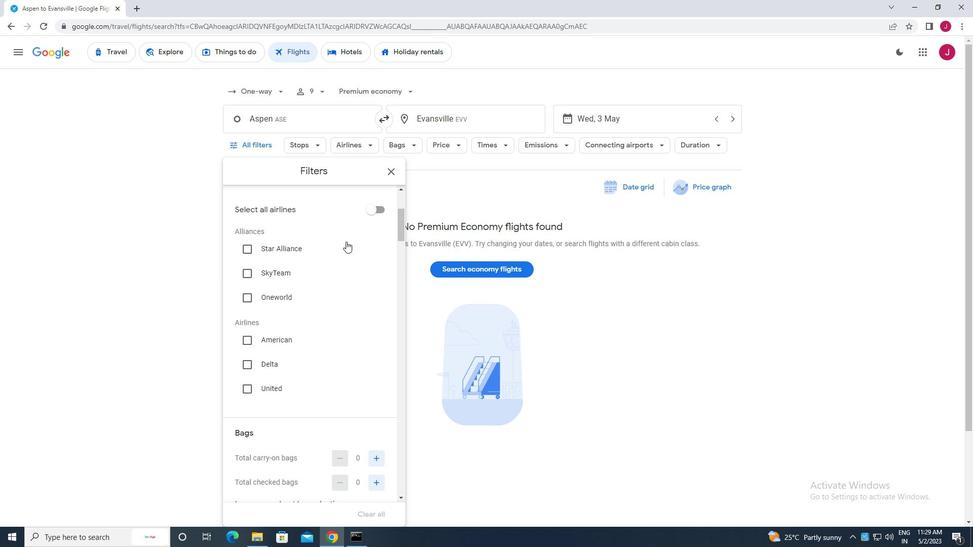 
Action: Mouse moved to (346, 250)
Screenshot: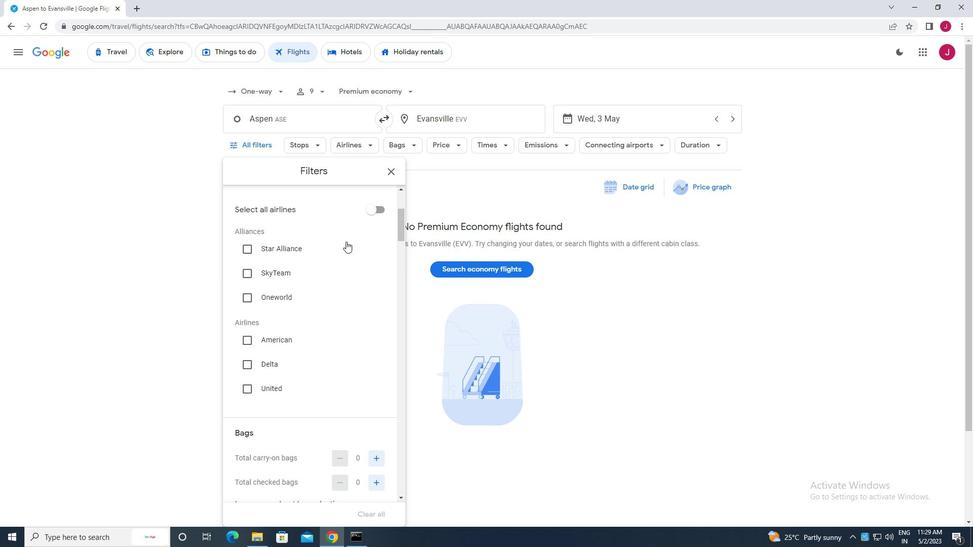 
Action: Mouse scrolled (346, 250) with delta (0, 0)
Screenshot: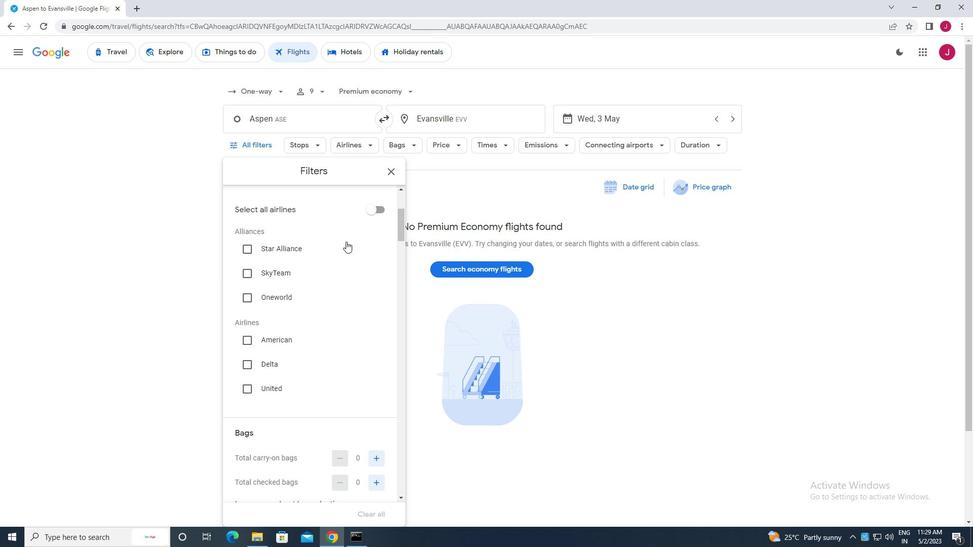 
Action: Mouse moved to (376, 258)
Screenshot: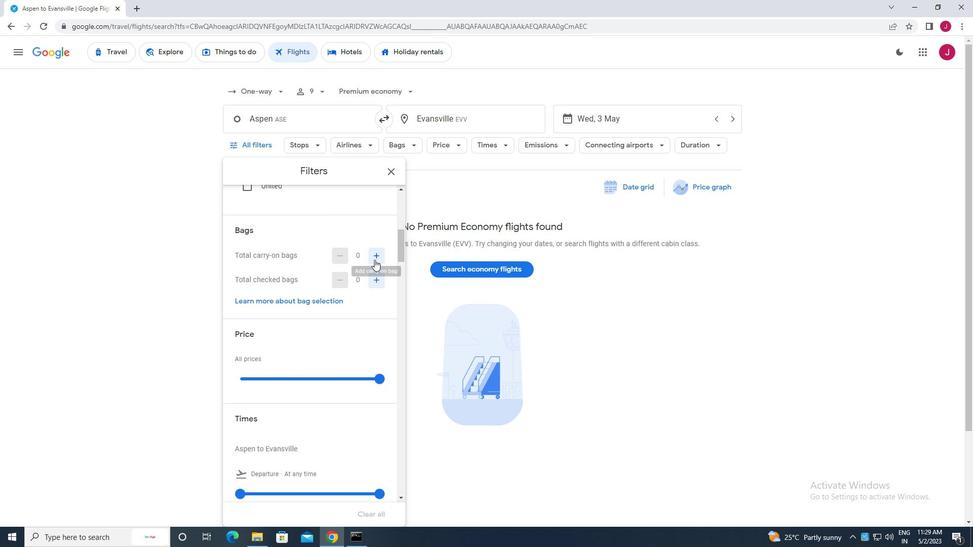 
Action: Mouse pressed left at (376, 258)
Screenshot: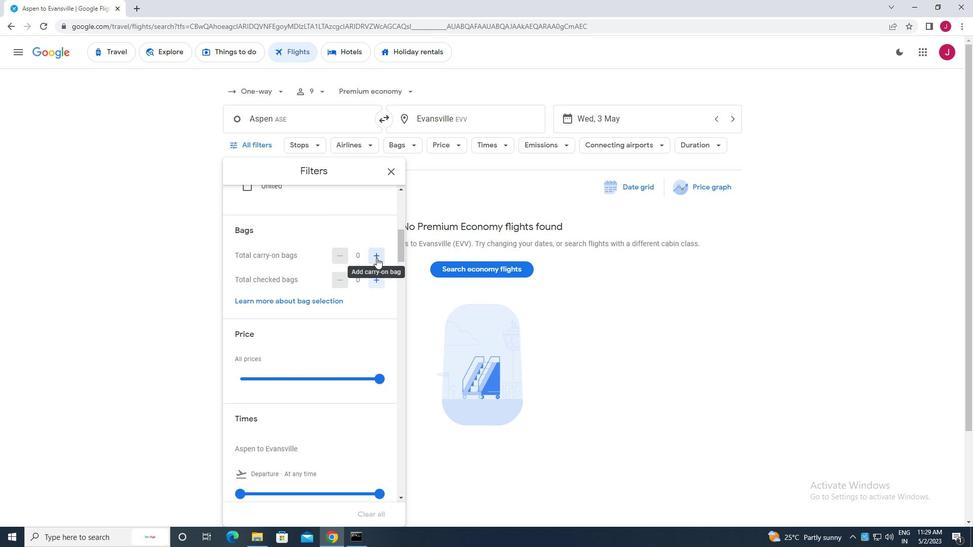 
Action: Mouse moved to (376, 379)
Screenshot: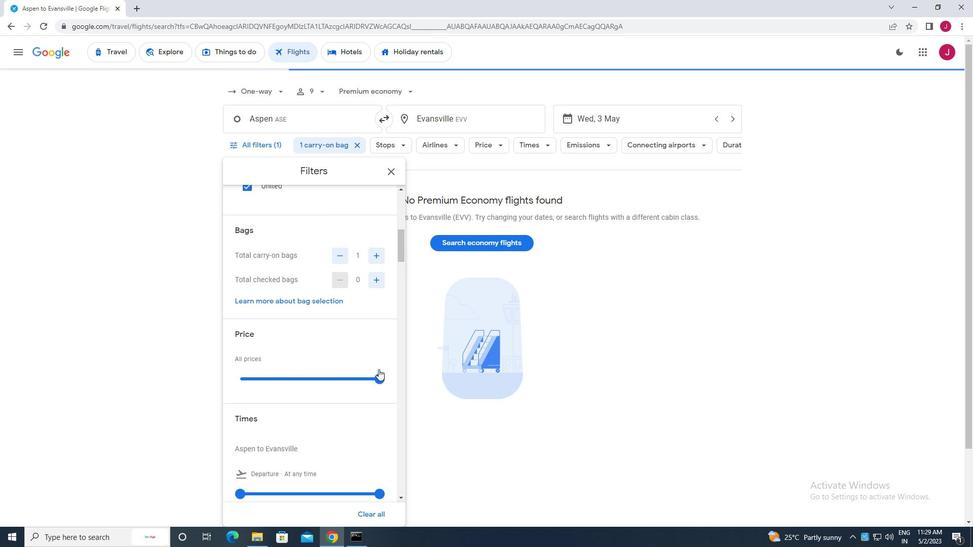 
Action: Mouse pressed left at (376, 379)
Screenshot: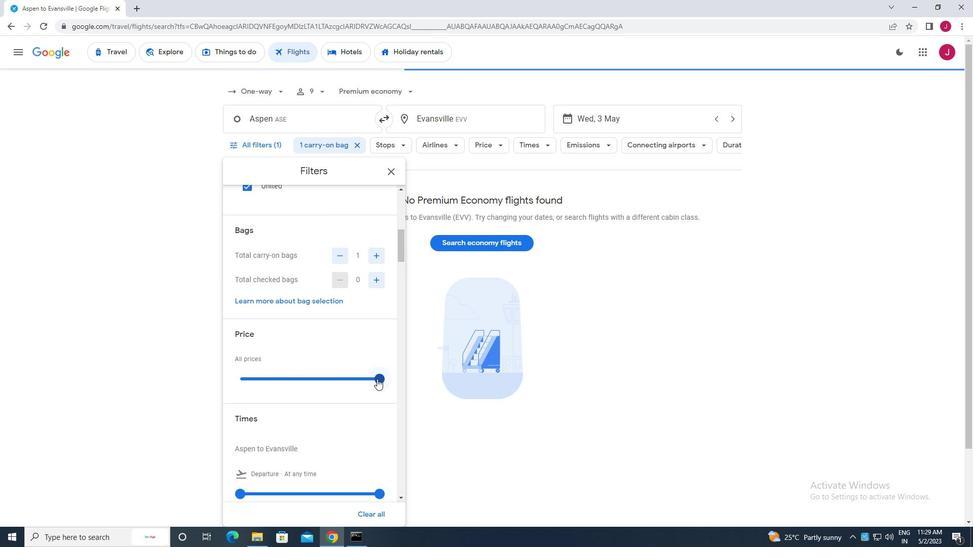 
Action: Mouse moved to (251, 365)
Screenshot: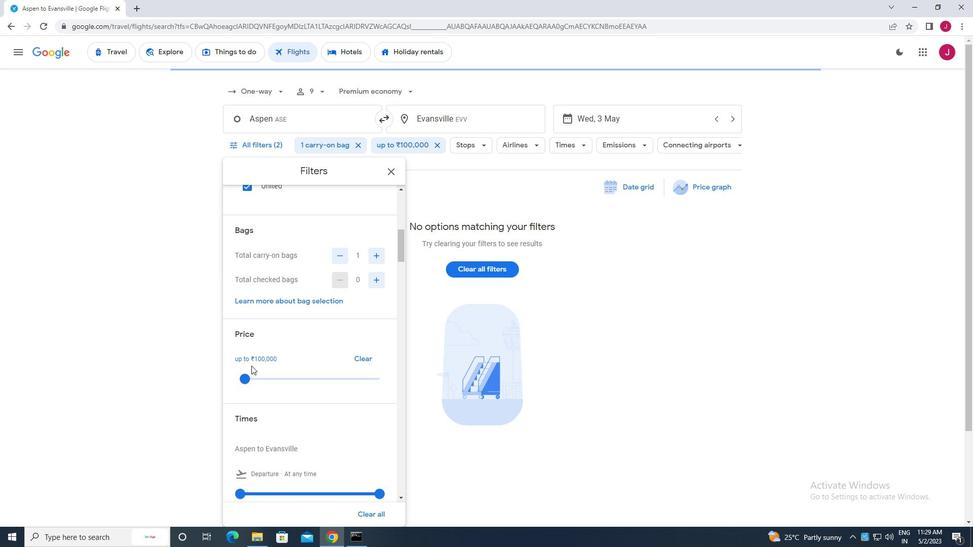 
Action: Mouse scrolled (251, 364) with delta (0, 0)
Screenshot: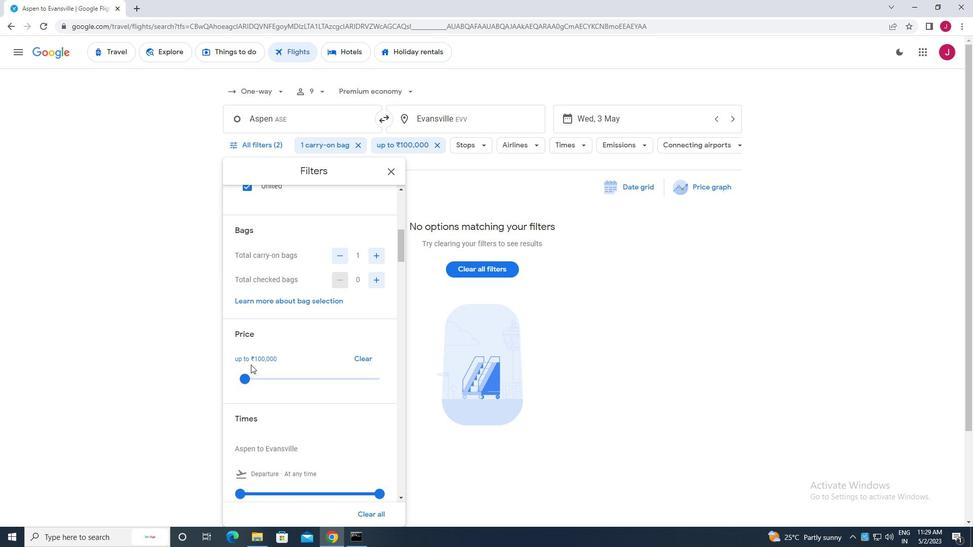 
Action: Mouse scrolled (251, 364) with delta (0, 0)
Screenshot: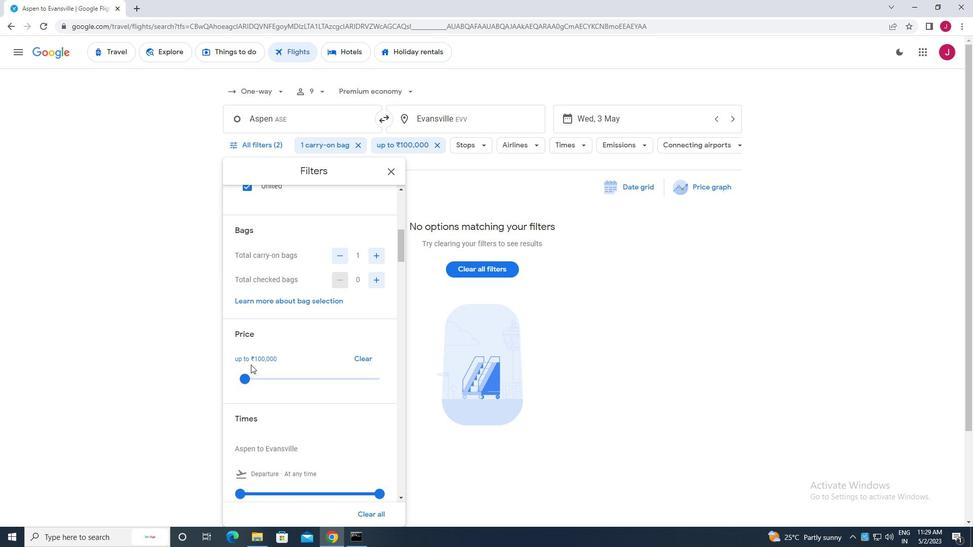 
Action: Mouse moved to (239, 392)
Screenshot: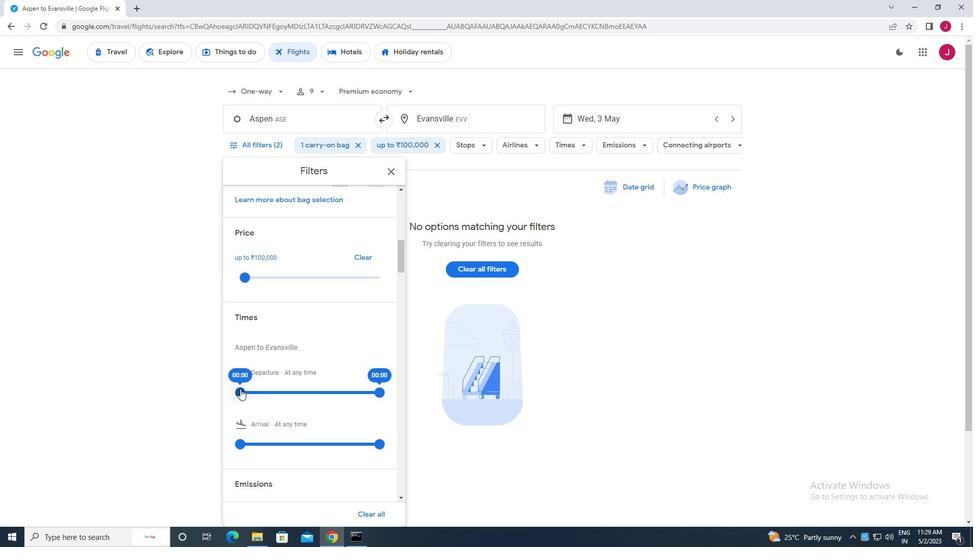 
Action: Mouse pressed left at (239, 392)
Screenshot: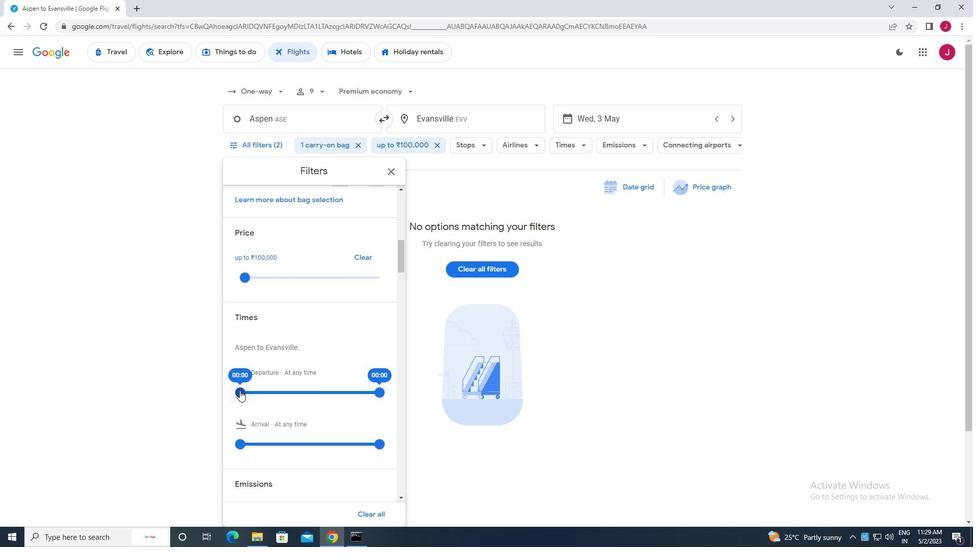
Action: Mouse moved to (379, 392)
Screenshot: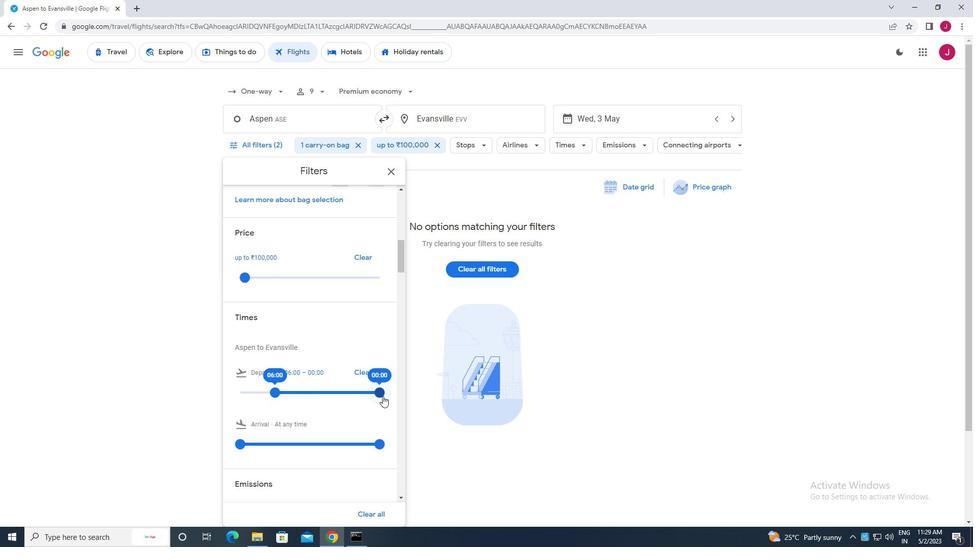 
Action: Mouse pressed left at (379, 392)
Screenshot: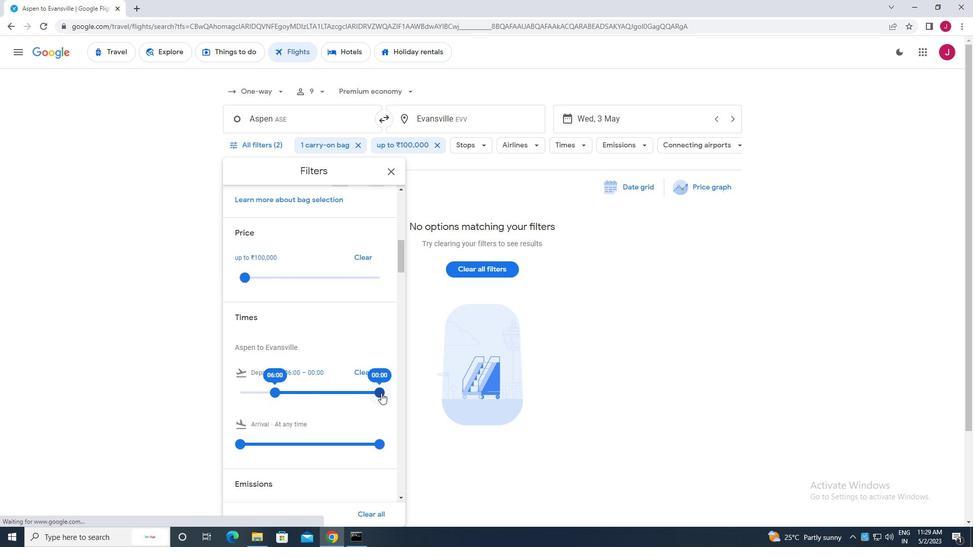 
Action: Mouse moved to (392, 171)
Screenshot: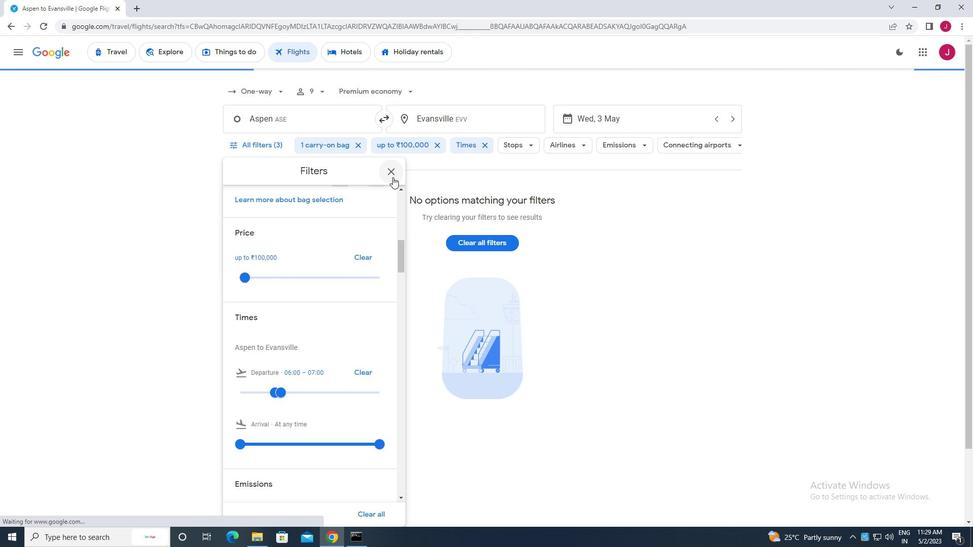 
Action: Mouse pressed left at (392, 171)
Screenshot: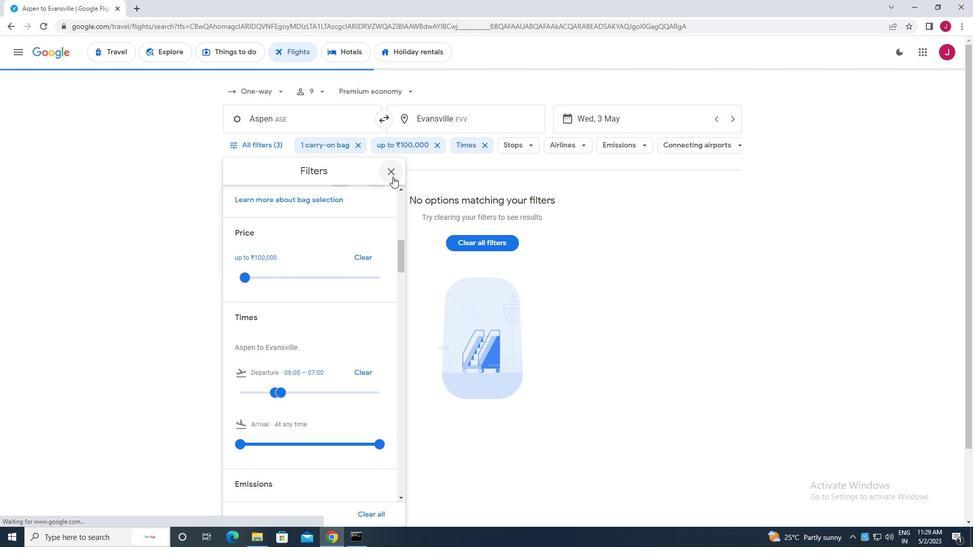 
Action: Mouse moved to (389, 170)
Screenshot: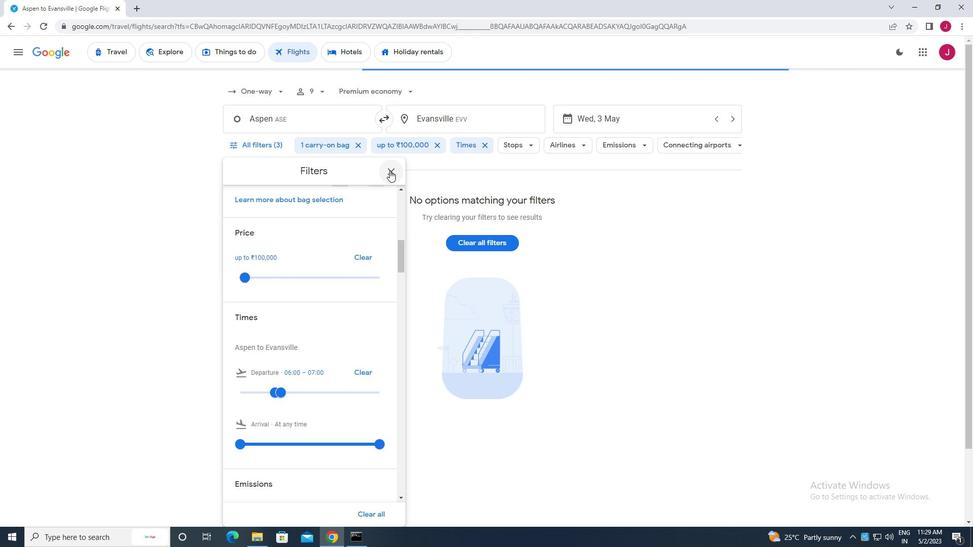 
